 Task: Find connections with filter location Bīkaner with filter topic #Affiliationwith filter profile language German with filter current company Sony Pictures Networks India with filter school DMI College of Engineering with filter industry Nonresidential Building Construction with filter service category Auto Insurance with filter keywords title Office Volunteer
Action: Mouse moved to (582, 76)
Screenshot: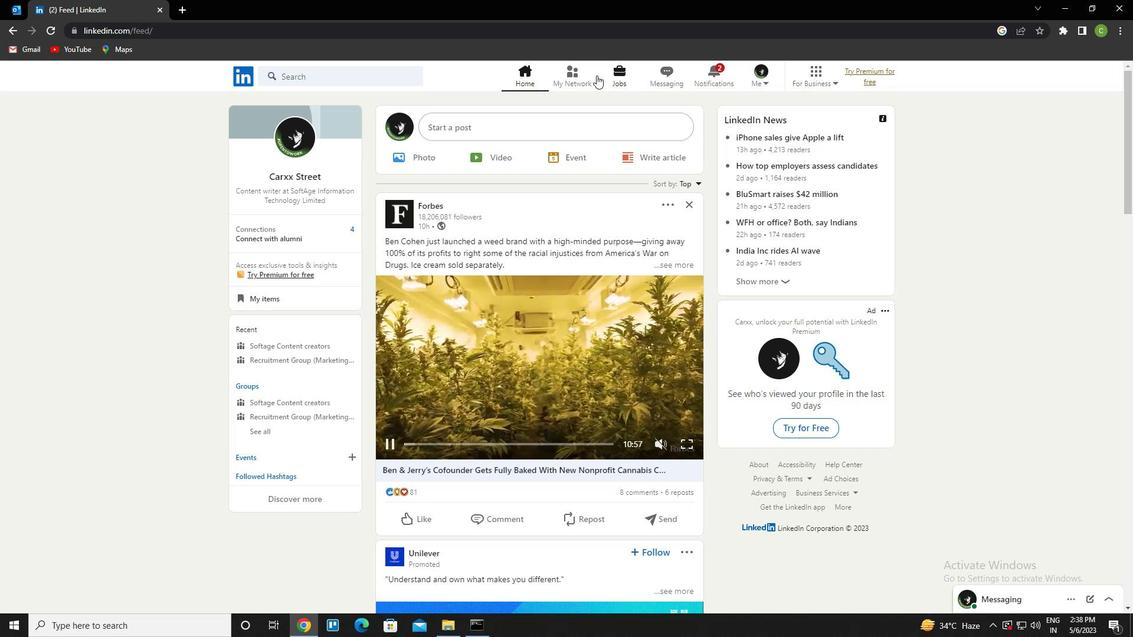 
Action: Mouse pressed left at (582, 76)
Screenshot: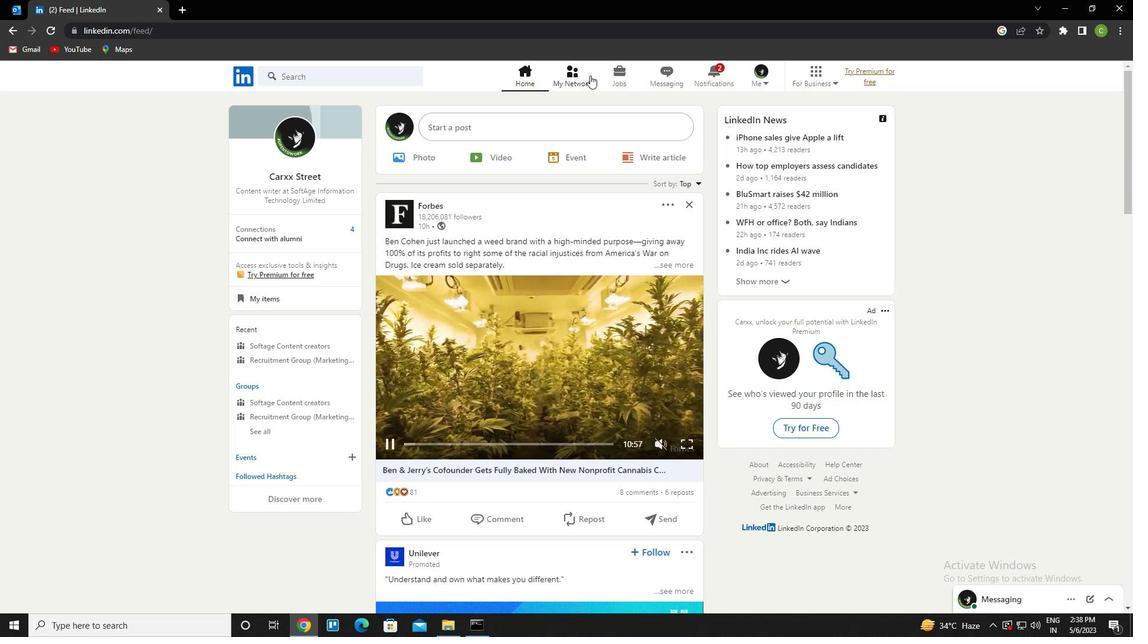 
Action: Mouse moved to (348, 137)
Screenshot: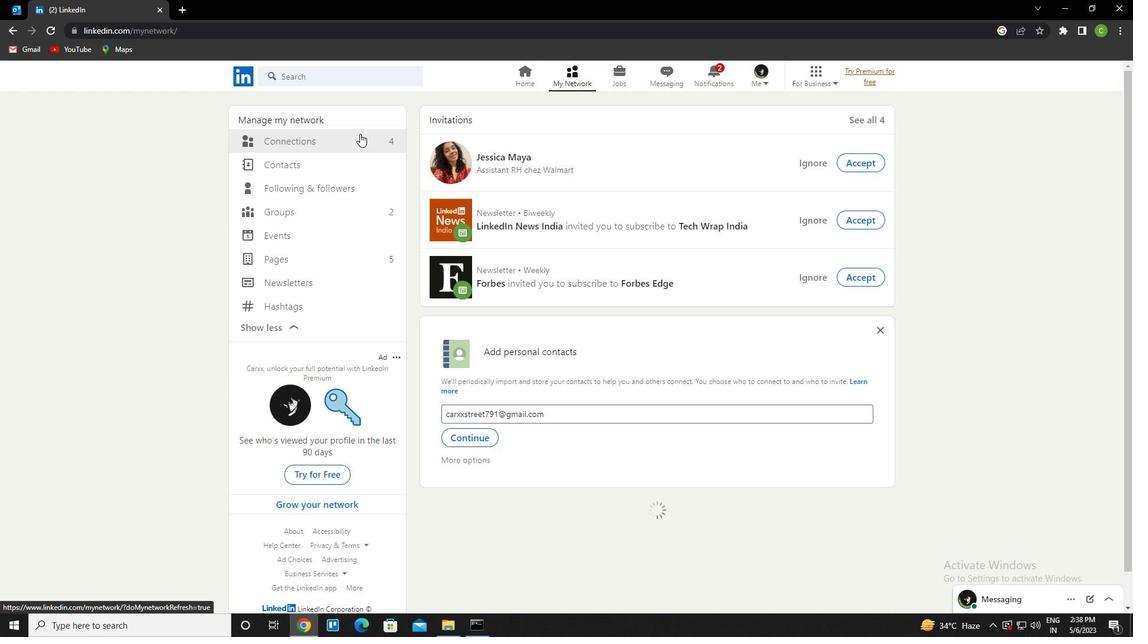 
Action: Mouse pressed left at (348, 137)
Screenshot: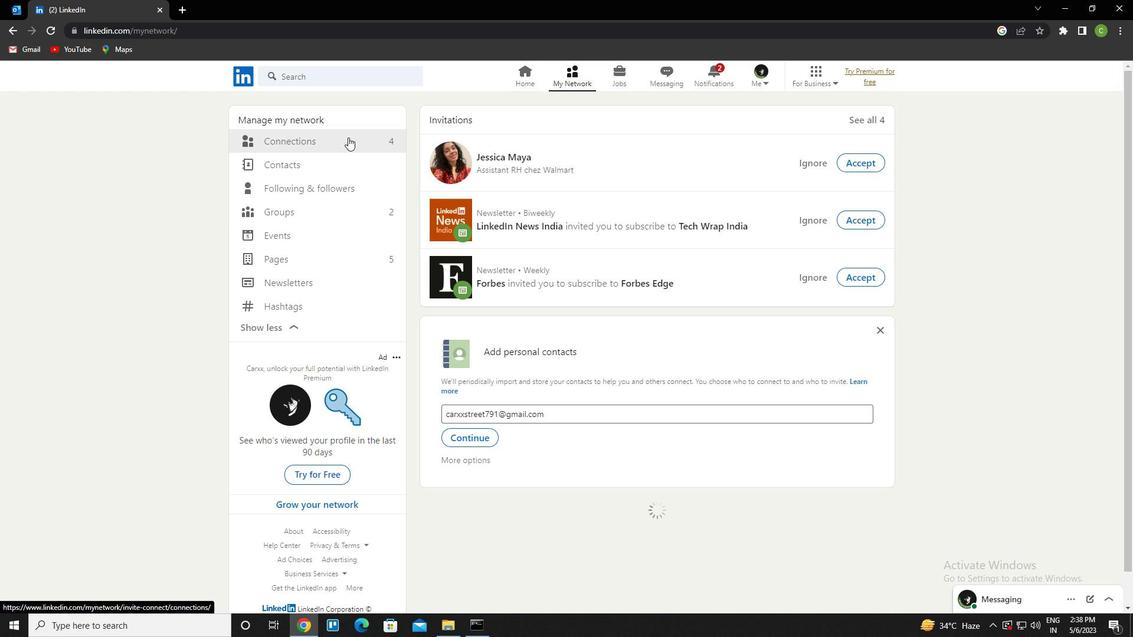 
Action: Mouse moved to (648, 139)
Screenshot: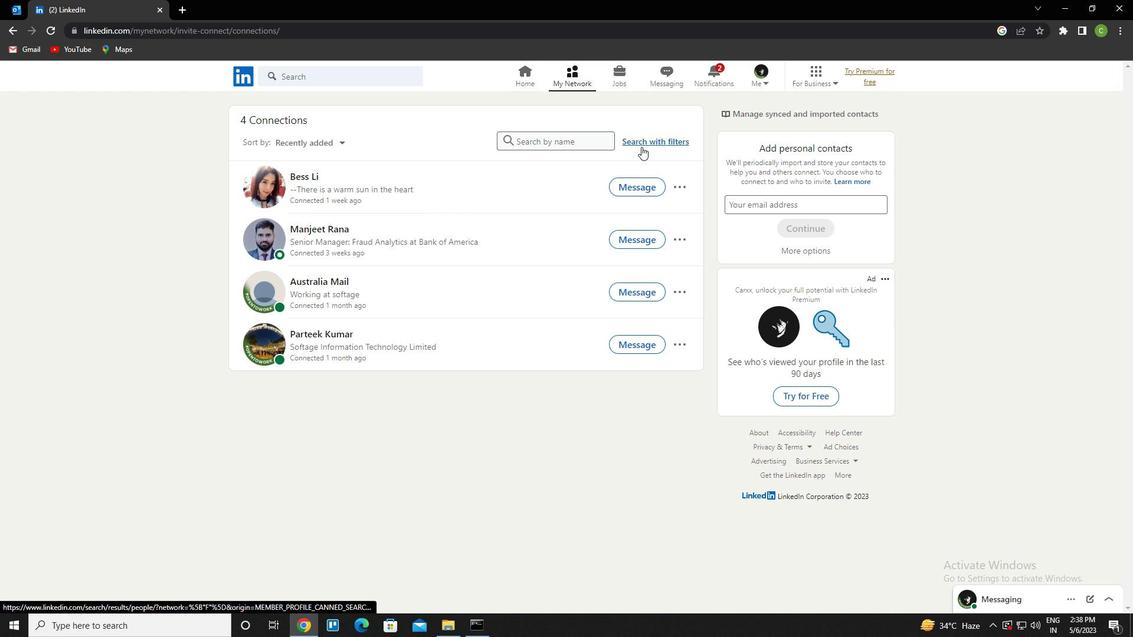 
Action: Mouse pressed left at (648, 139)
Screenshot: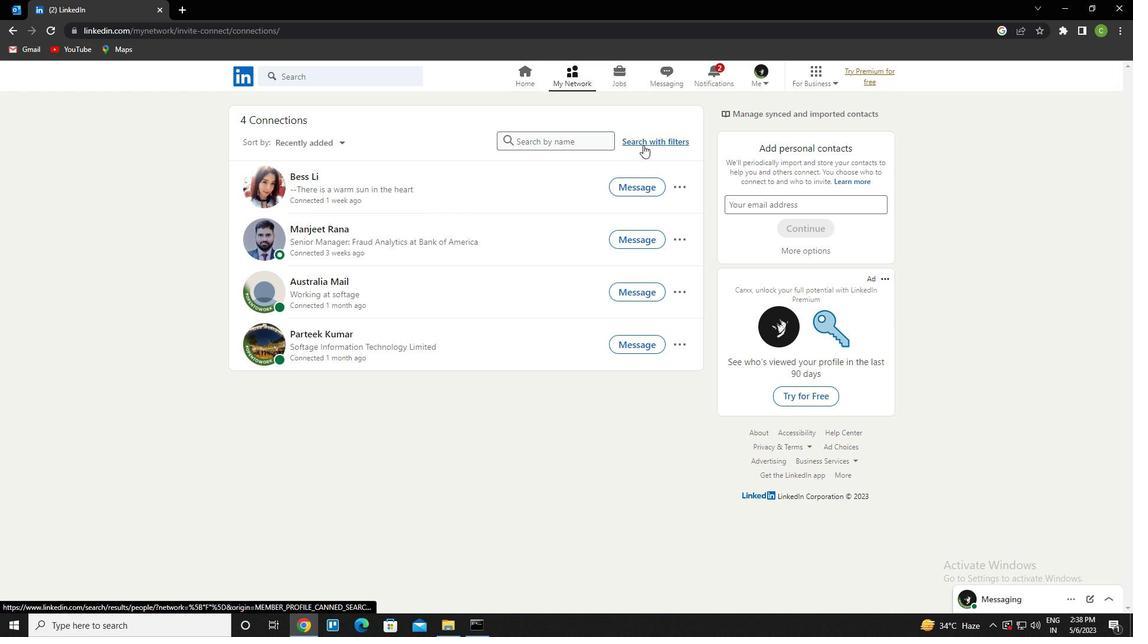 
Action: Mouse moved to (599, 113)
Screenshot: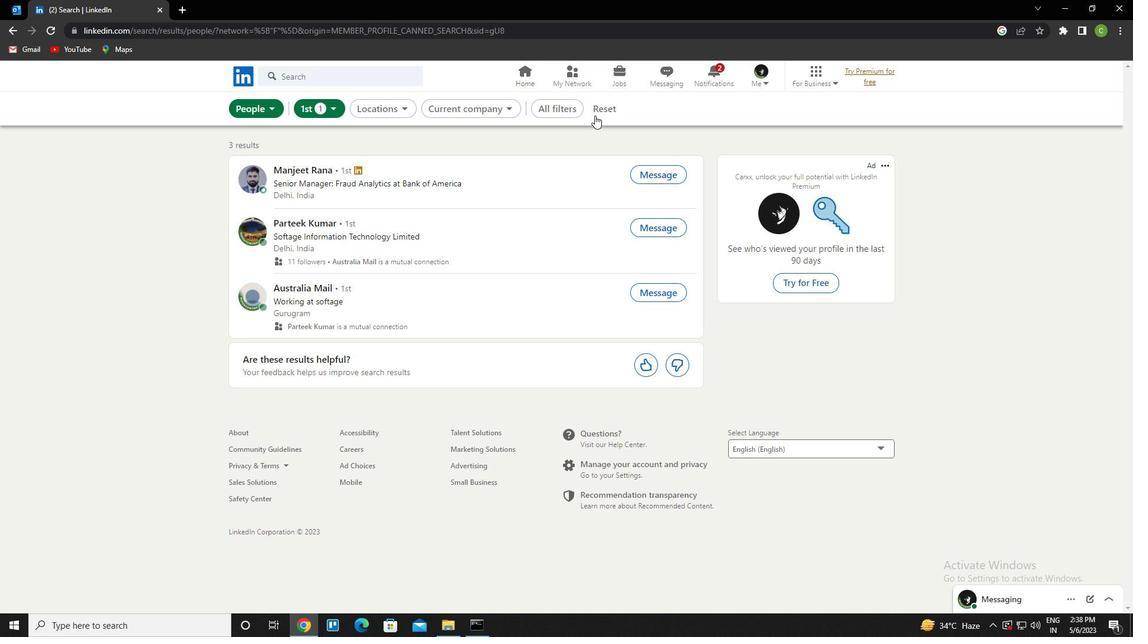 
Action: Mouse pressed left at (599, 113)
Screenshot: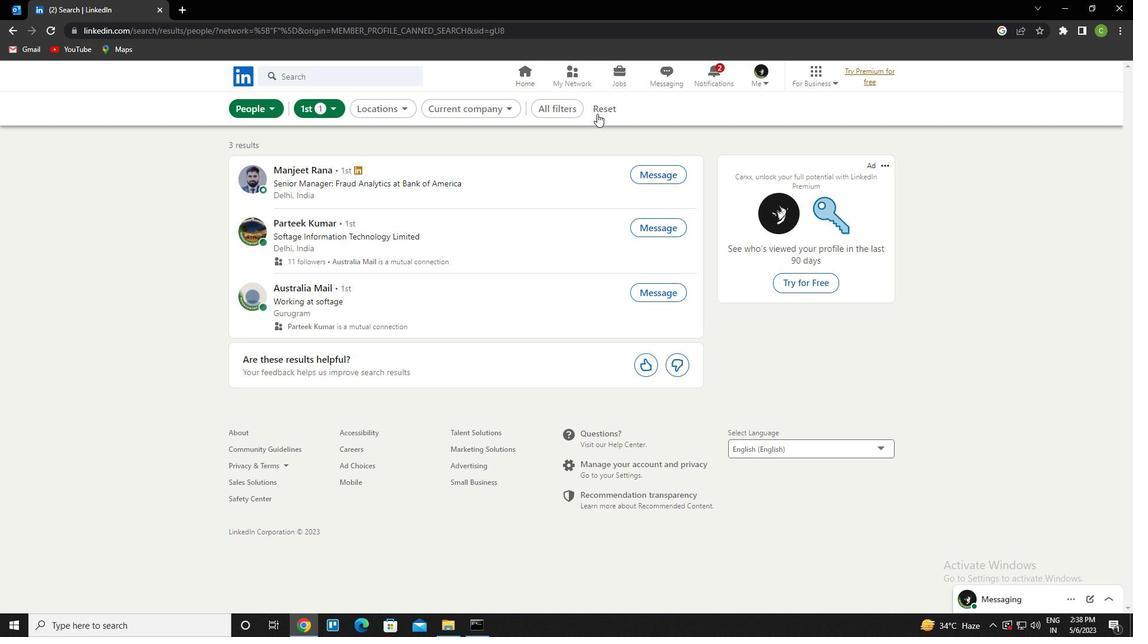 
Action: Mouse moved to (589, 109)
Screenshot: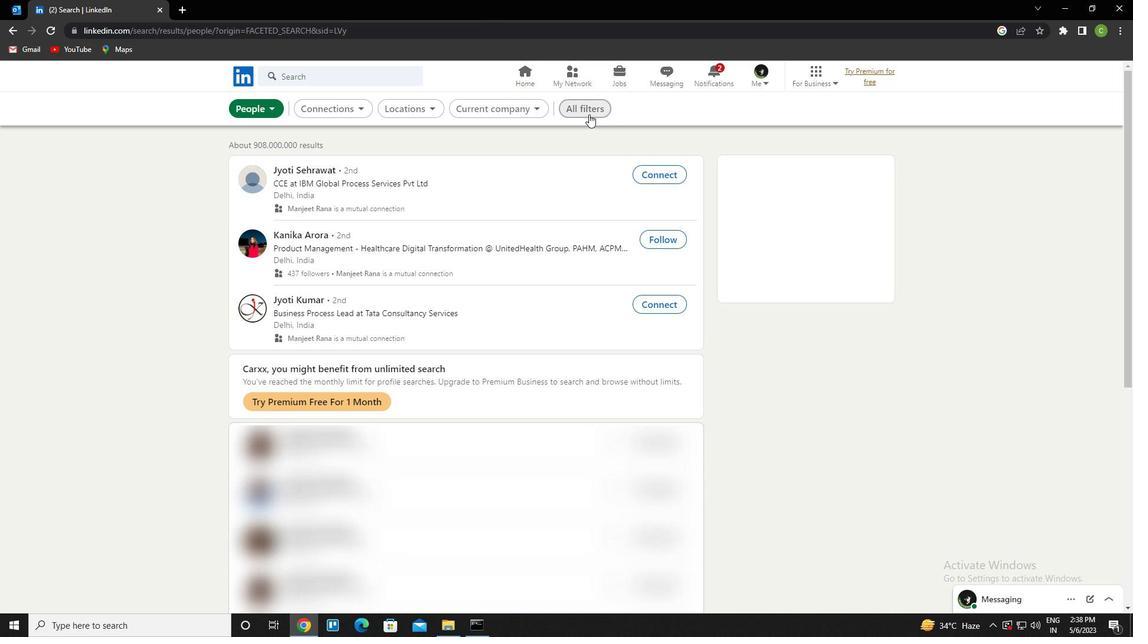 
Action: Mouse pressed left at (589, 109)
Screenshot: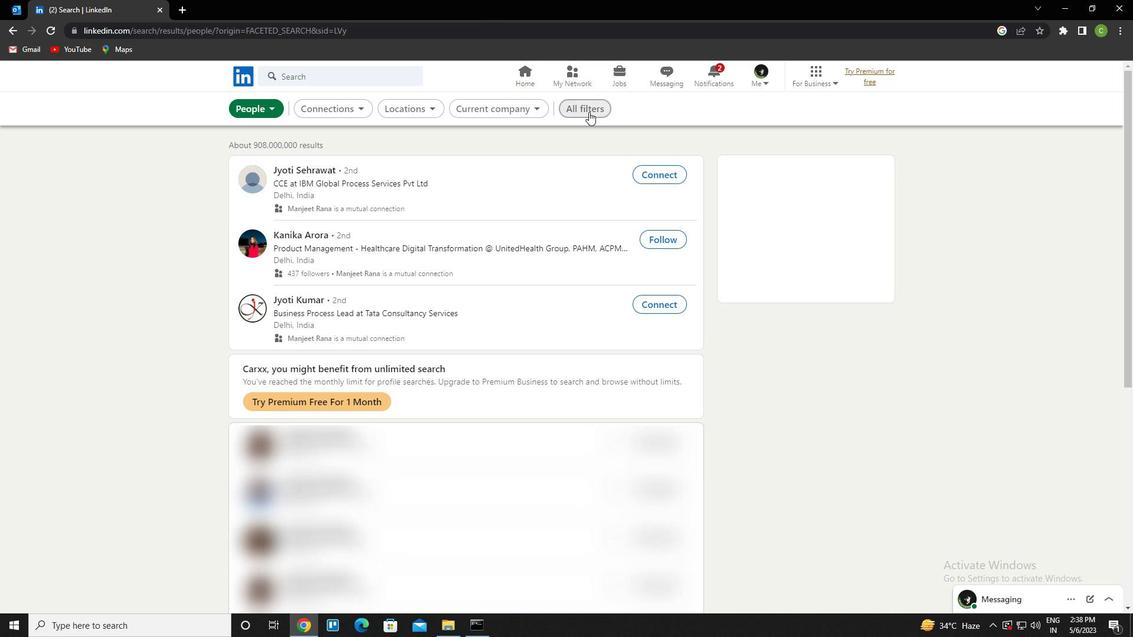 
Action: Mouse moved to (929, 336)
Screenshot: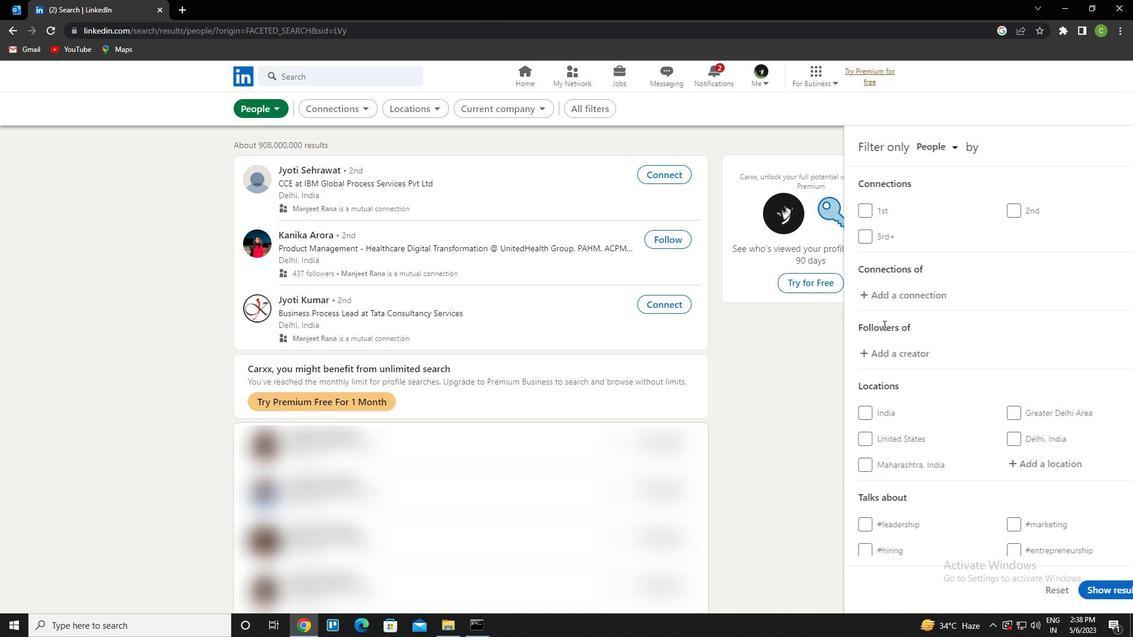 
Action: Mouse scrolled (929, 335) with delta (0, 0)
Screenshot: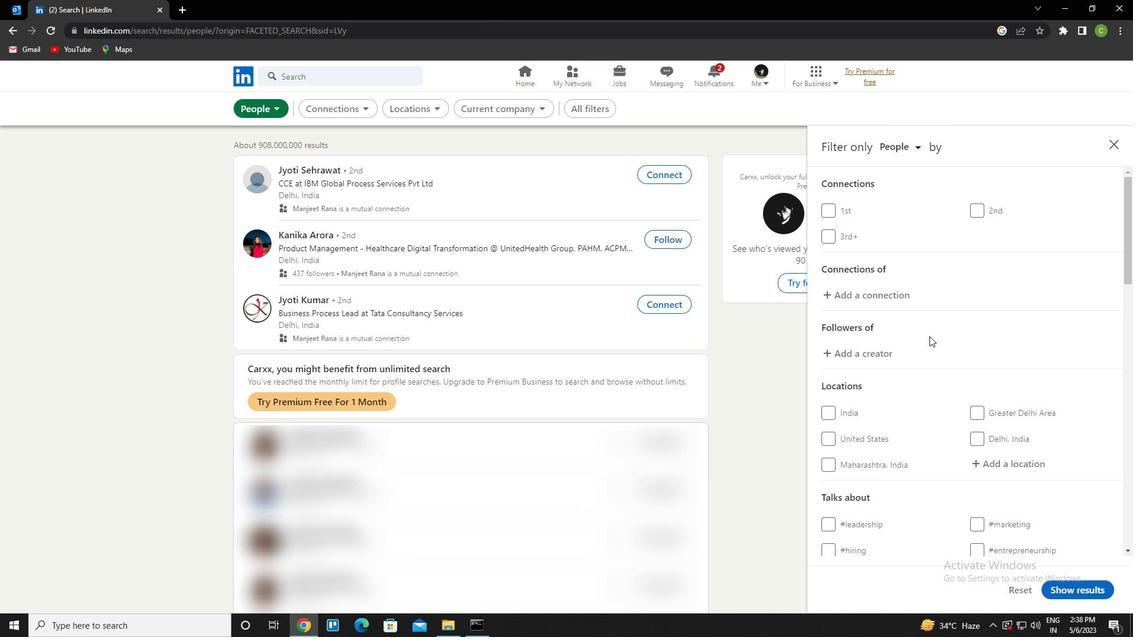 
Action: Mouse moved to (931, 337)
Screenshot: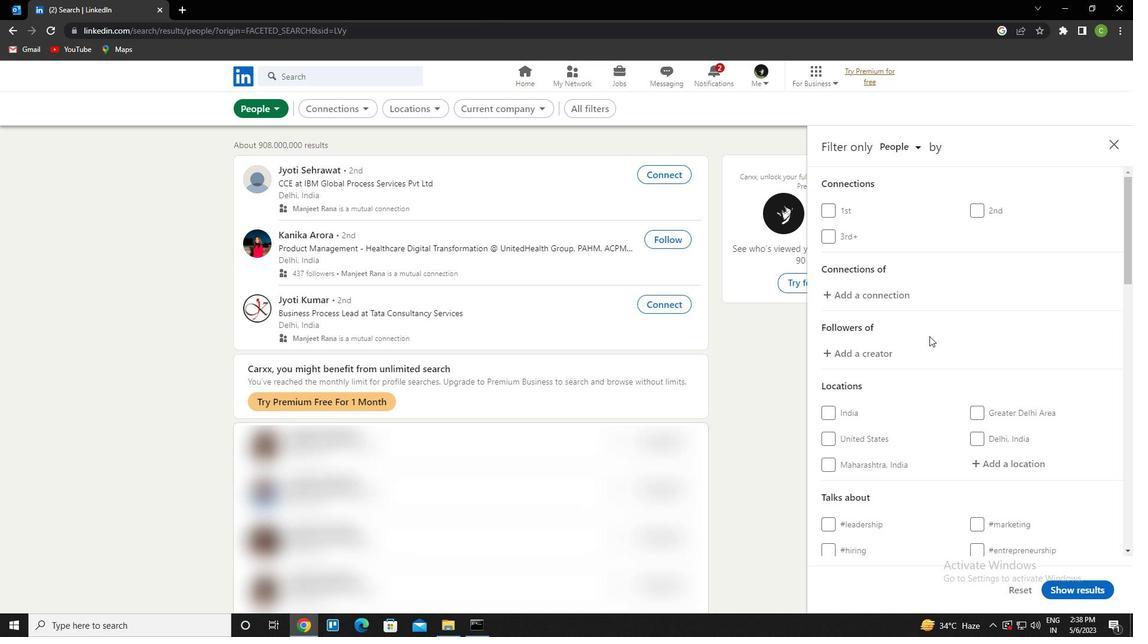 
Action: Mouse scrolled (931, 336) with delta (0, 0)
Screenshot: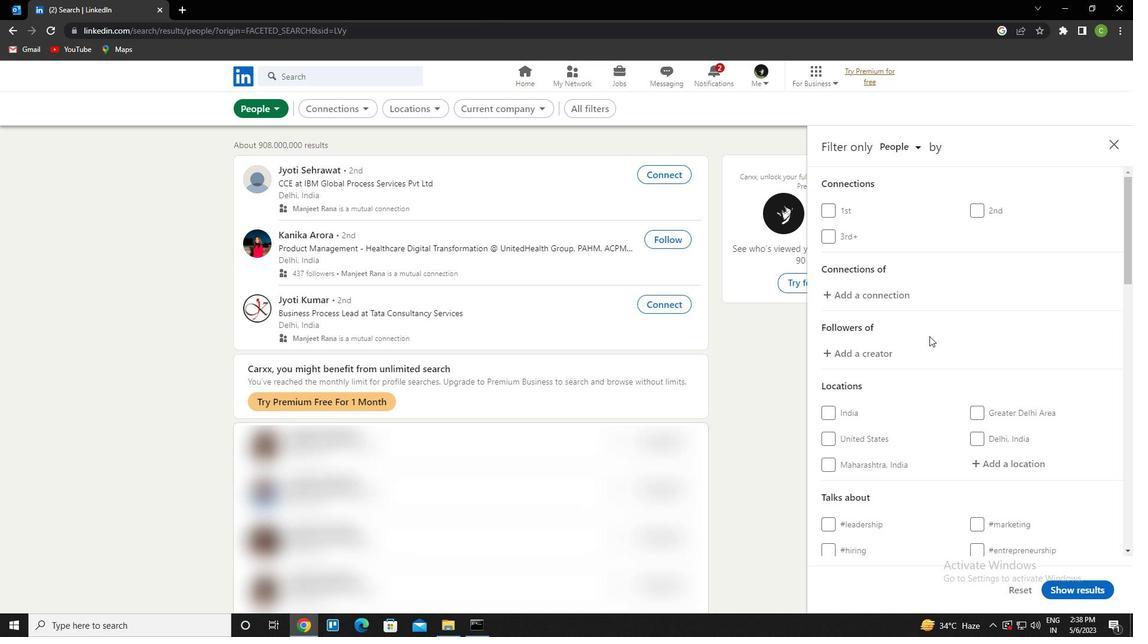 
Action: Mouse moved to (981, 340)
Screenshot: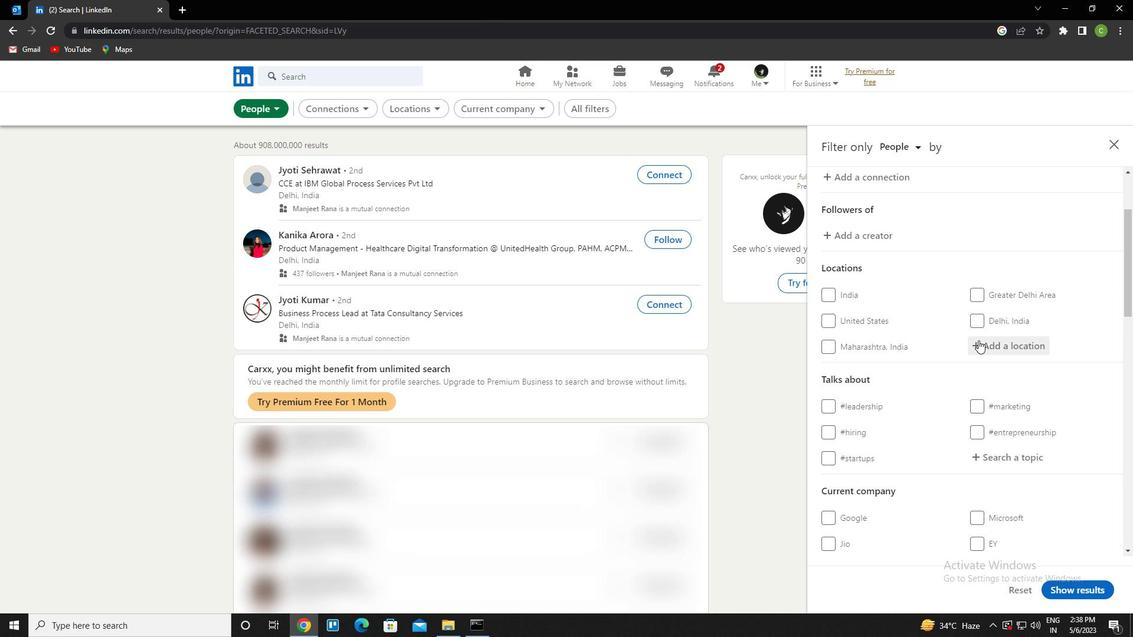 
Action: Mouse pressed left at (981, 340)
Screenshot: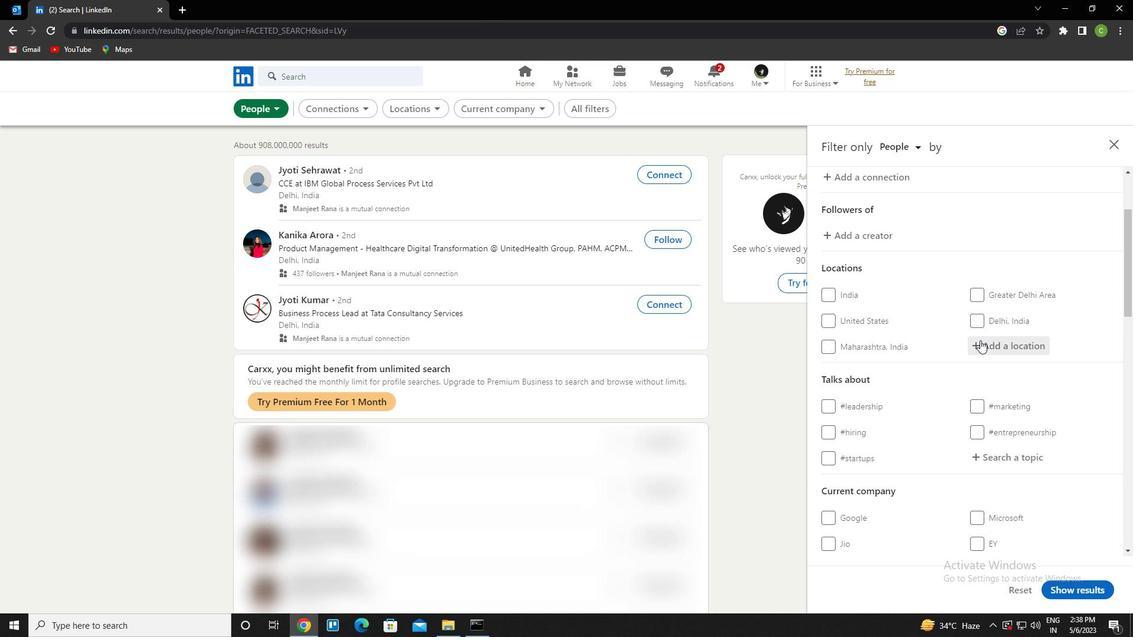 
Action: Key pressed <Key.caps_lock>b<Key.caps_lock>ikaner<Key.down><Key.enter>
Screenshot: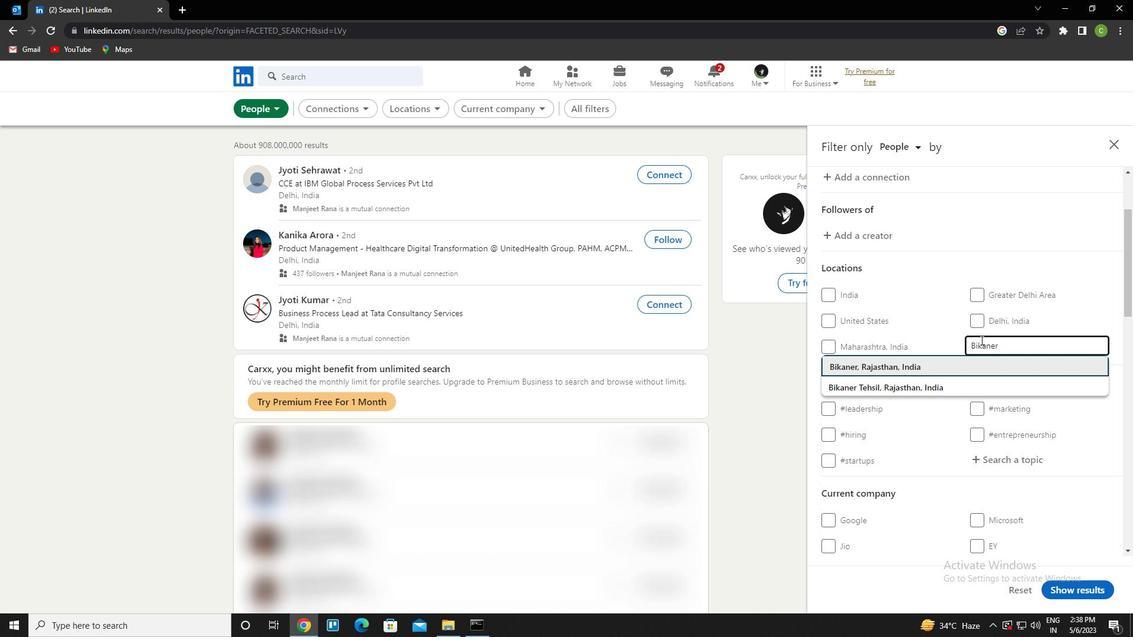 
Action: Mouse moved to (984, 338)
Screenshot: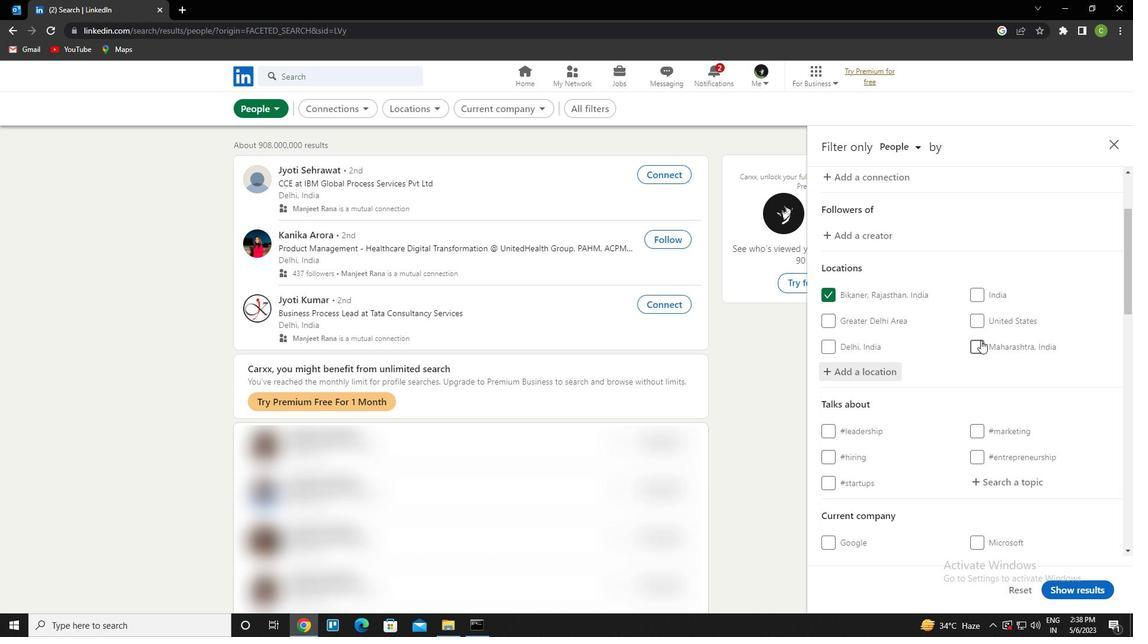 
Action: Mouse scrolled (984, 337) with delta (0, 0)
Screenshot: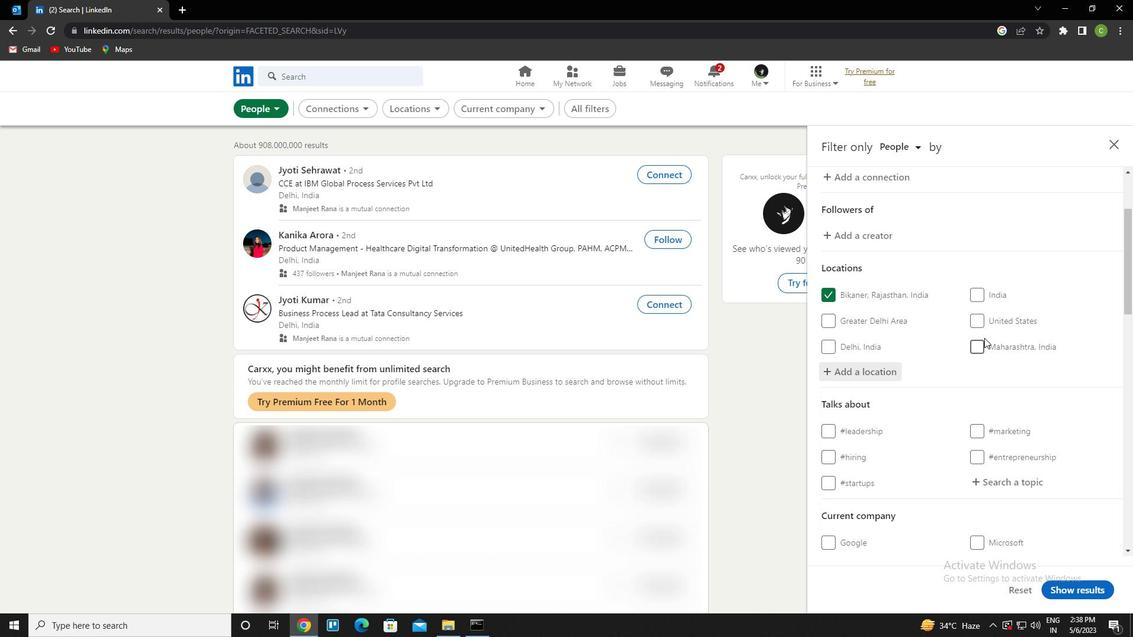 
Action: Mouse moved to (1001, 422)
Screenshot: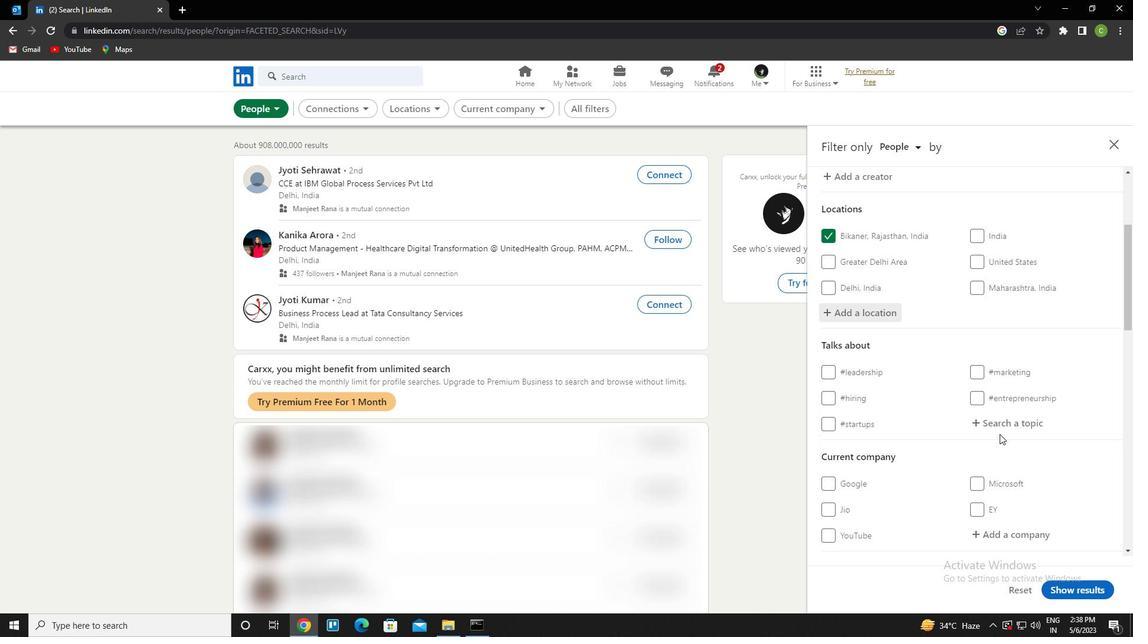 
Action: Mouse pressed left at (1001, 422)
Screenshot: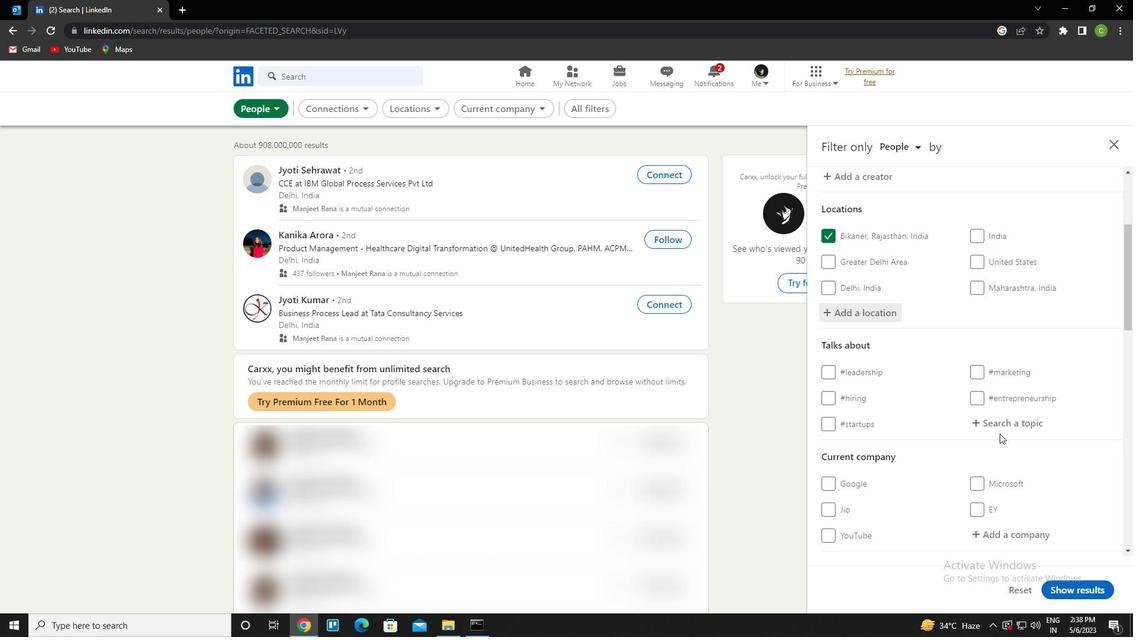 
Action: Key pressed <Key.caps_lock>a<Key.caps_lock>ffiliation<Key.down><Key.enter>
Screenshot: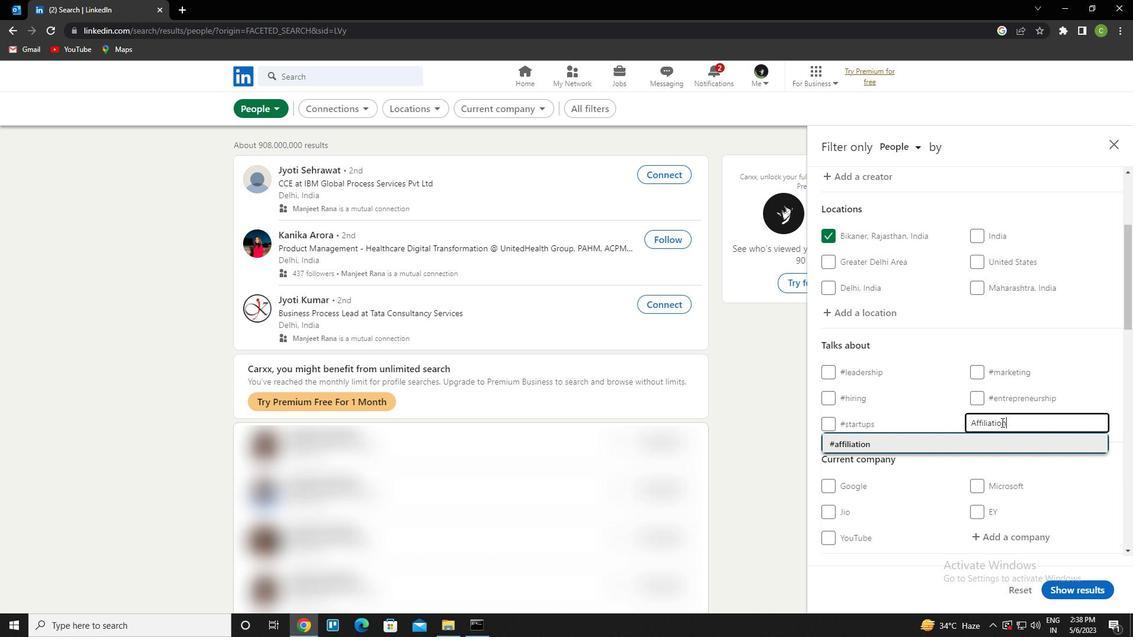 
Action: Mouse scrolled (1001, 422) with delta (0, 0)
Screenshot: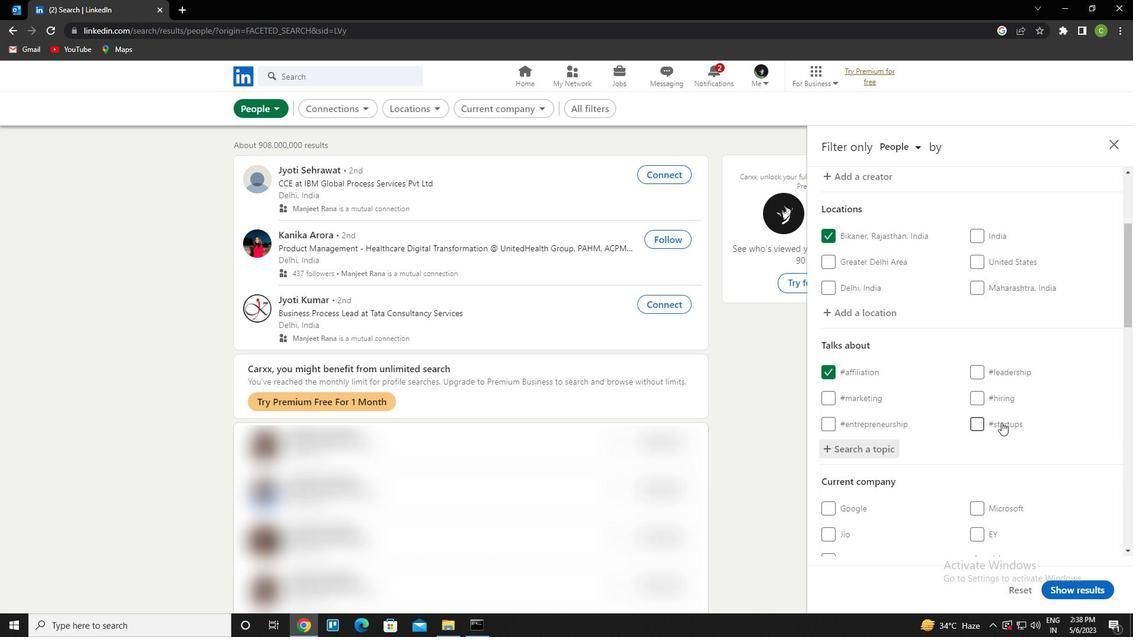 
Action: Mouse scrolled (1001, 422) with delta (0, 0)
Screenshot: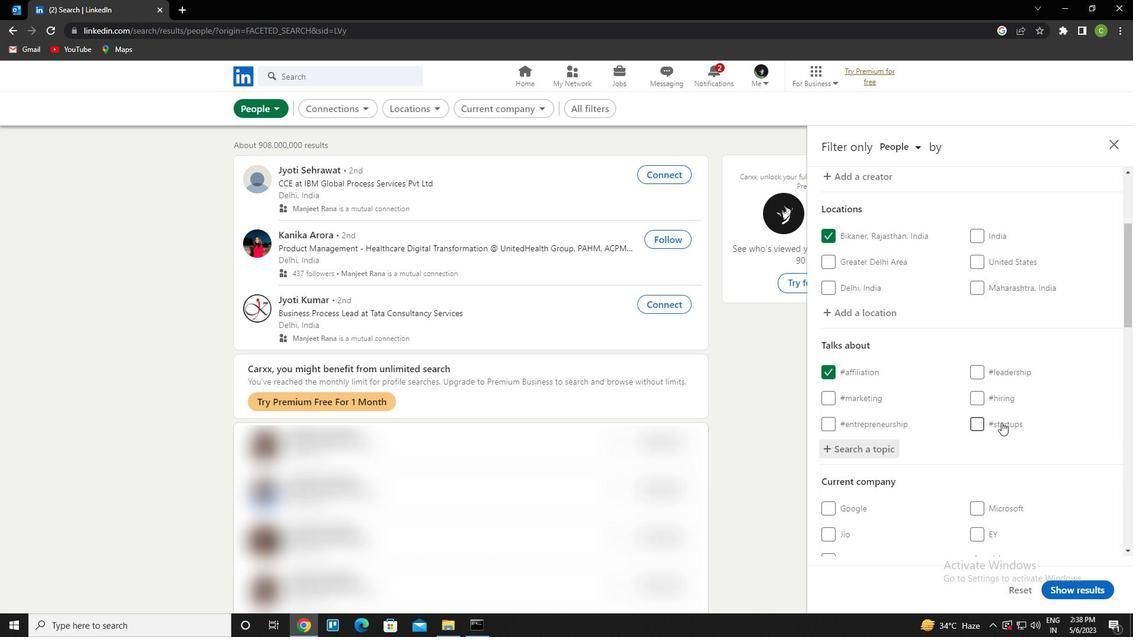 
Action: Mouse scrolled (1001, 422) with delta (0, 0)
Screenshot: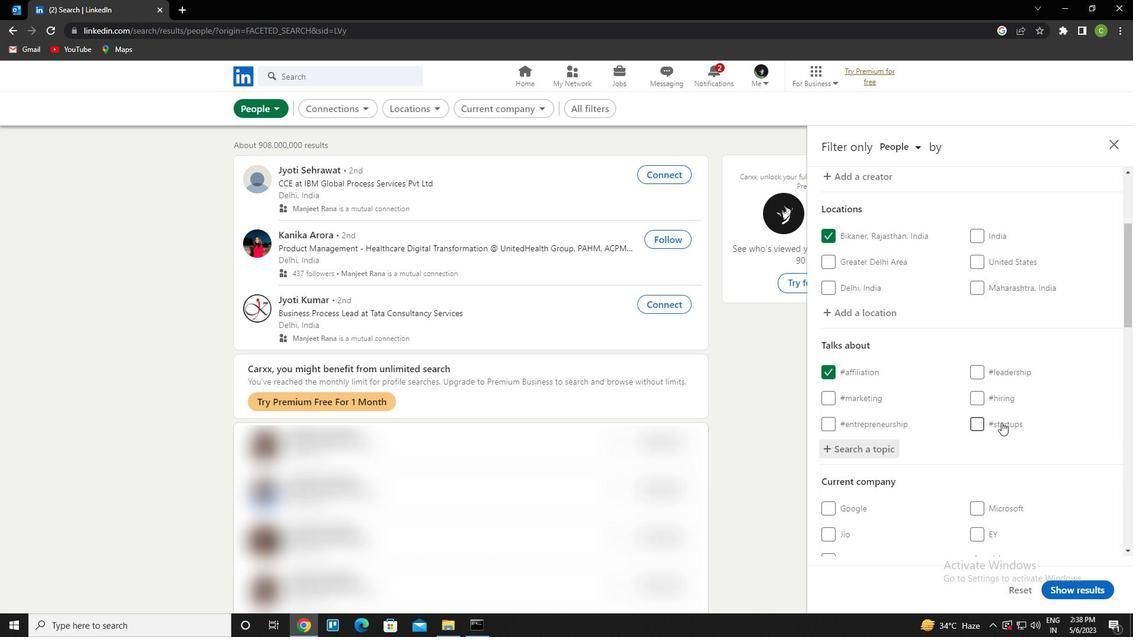 
Action: Mouse scrolled (1001, 422) with delta (0, 0)
Screenshot: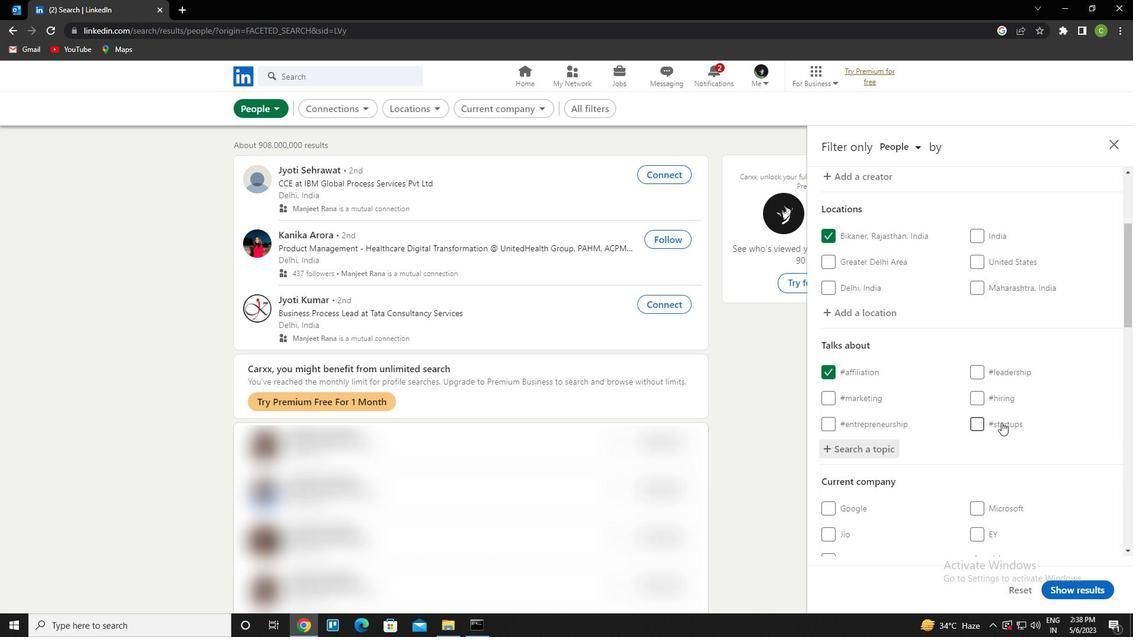 
Action: Mouse moved to (1001, 419)
Screenshot: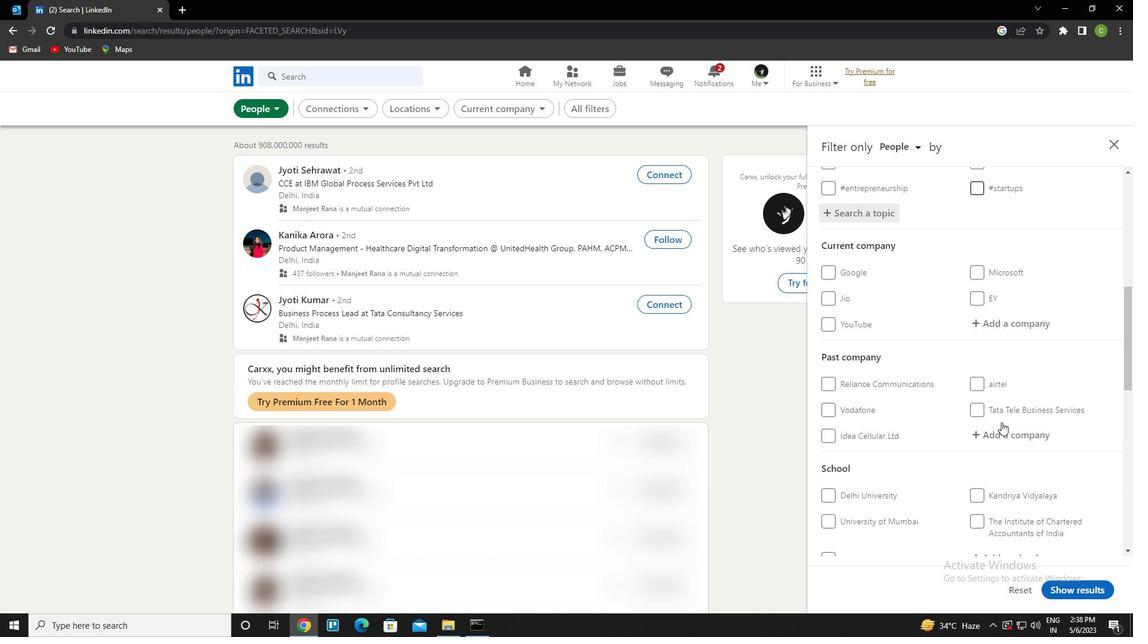 
Action: Mouse scrolled (1001, 418) with delta (0, 0)
Screenshot: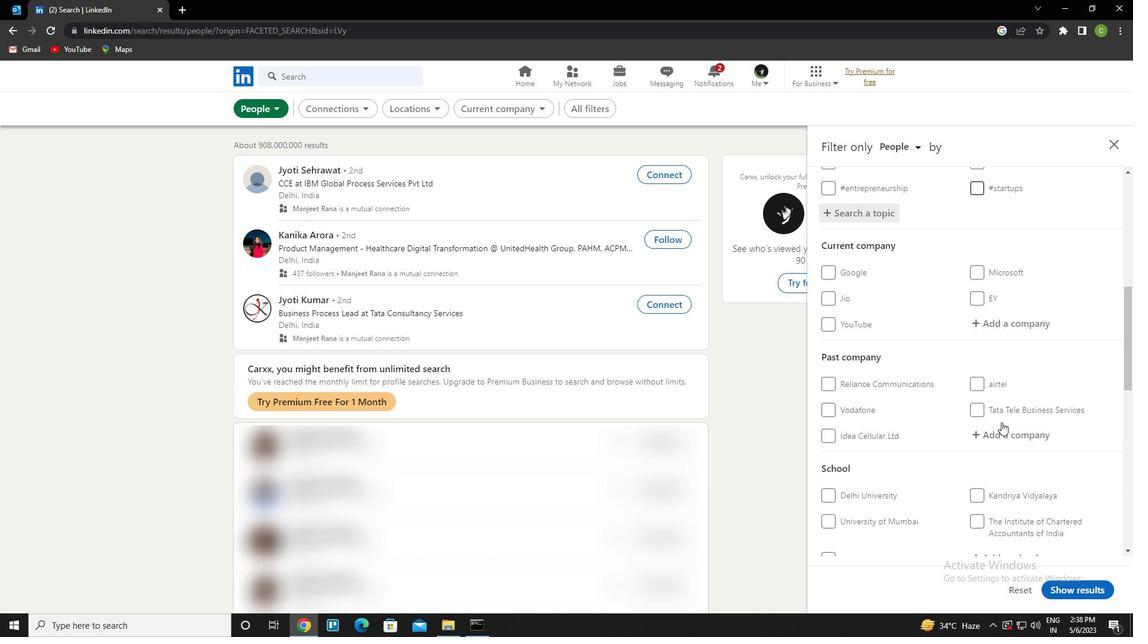 
Action: Mouse moved to (986, 412)
Screenshot: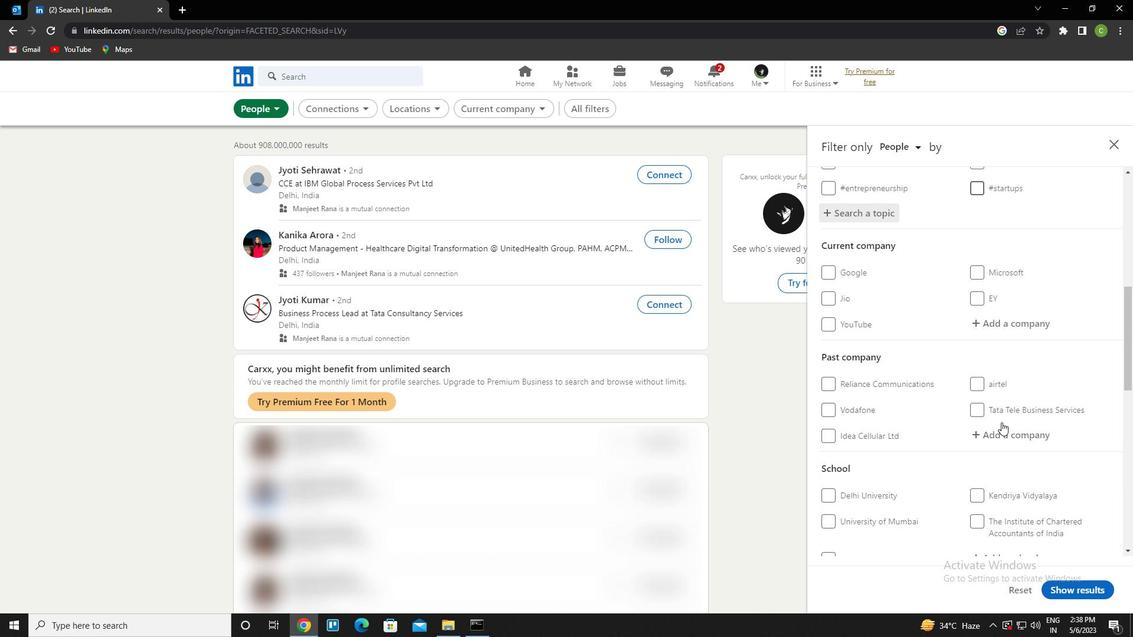 
Action: Mouse scrolled (986, 411) with delta (0, 0)
Screenshot: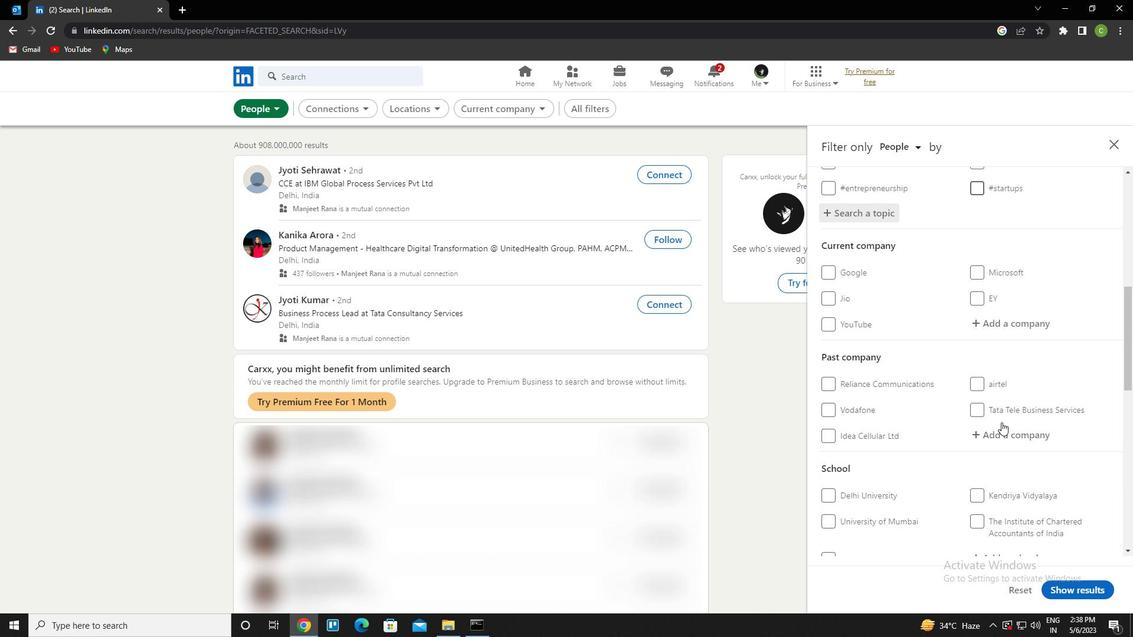 
Action: Mouse moved to (981, 409)
Screenshot: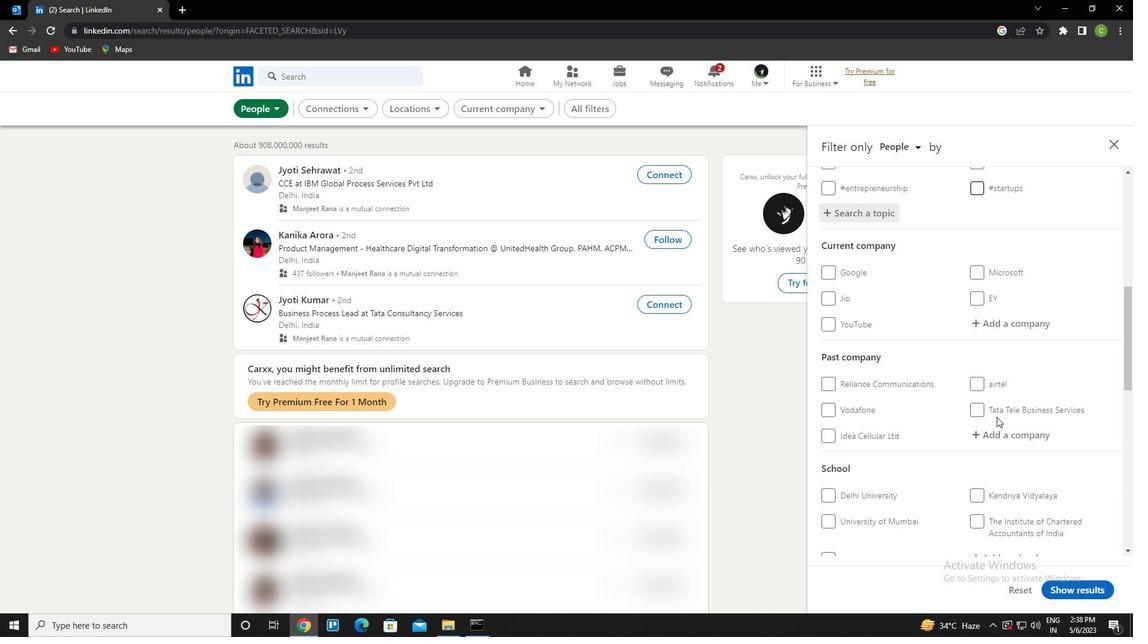 
Action: Mouse scrolled (981, 409) with delta (0, 0)
Screenshot: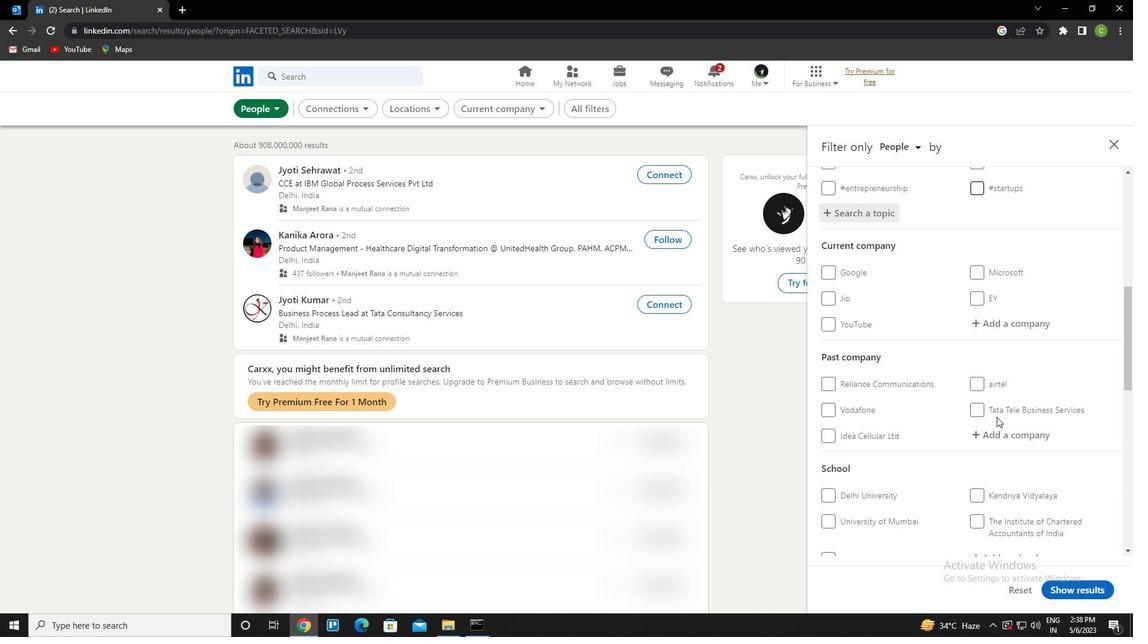 
Action: Mouse moved to (980, 408)
Screenshot: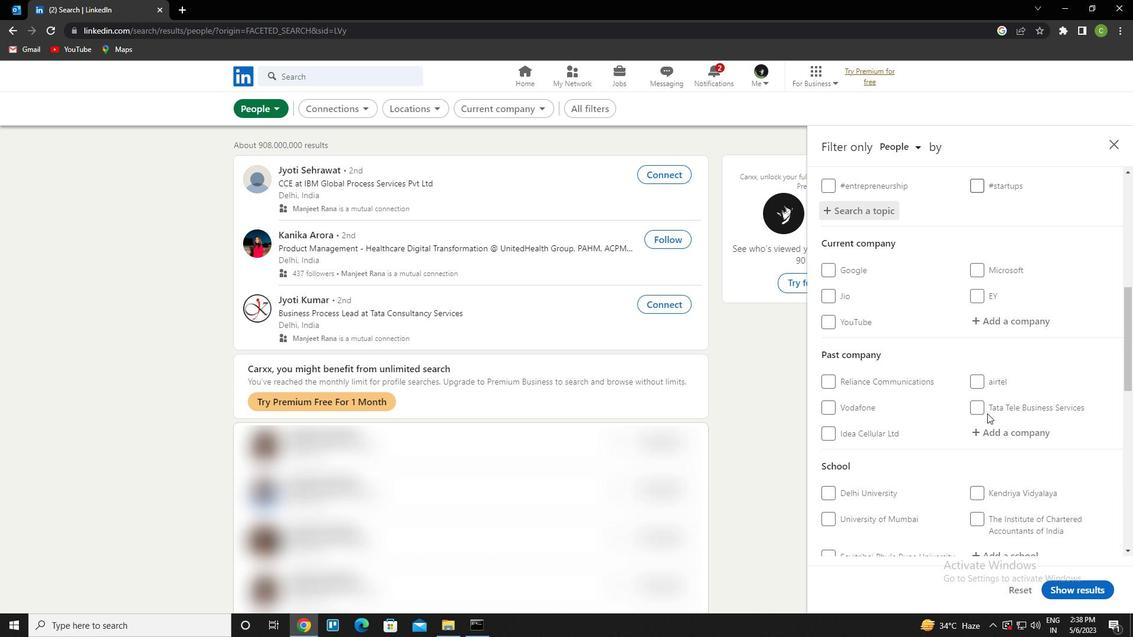 
Action: Mouse scrolled (980, 407) with delta (0, 0)
Screenshot: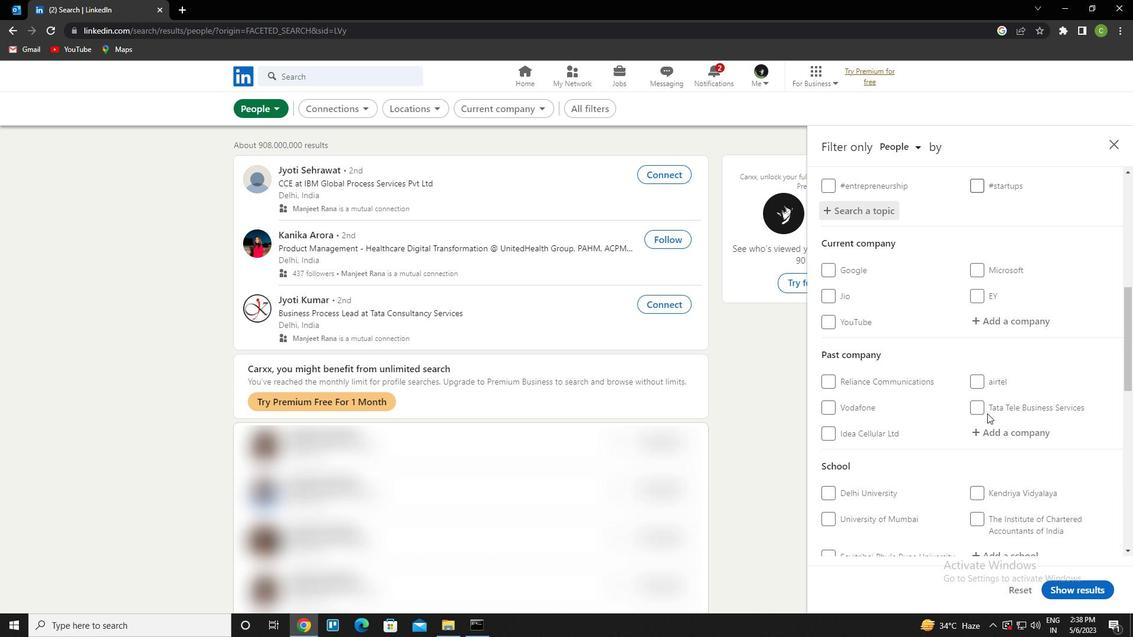
Action: Mouse moved to (899, 494)
Screenshot: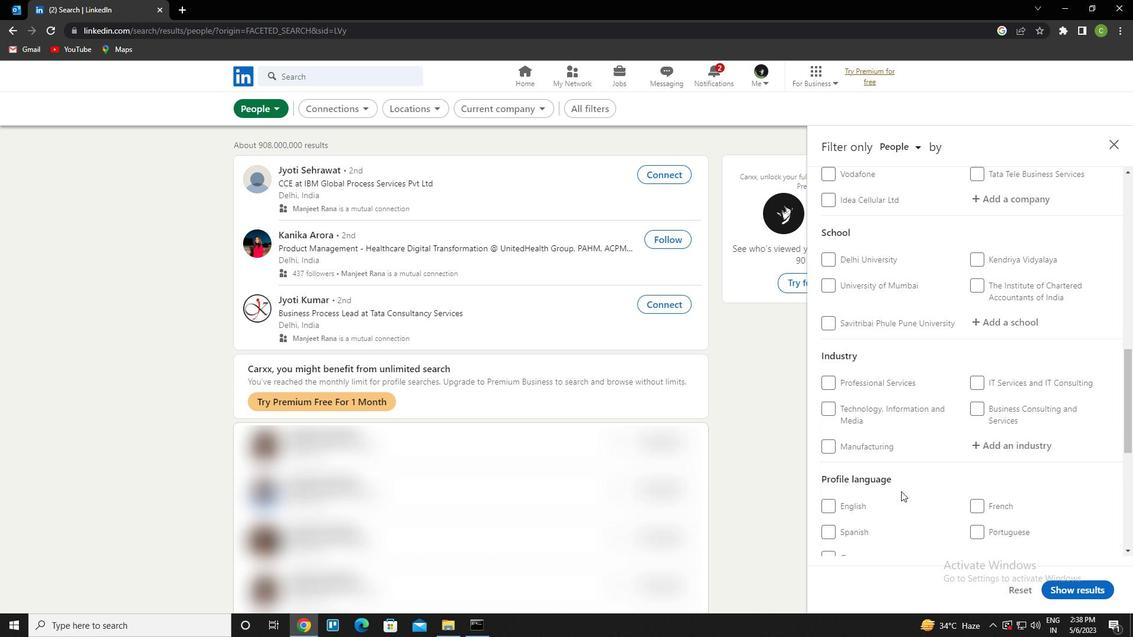 
Action: Mouse scrolled (899, 494) with delta (0, 0)
Screenshot: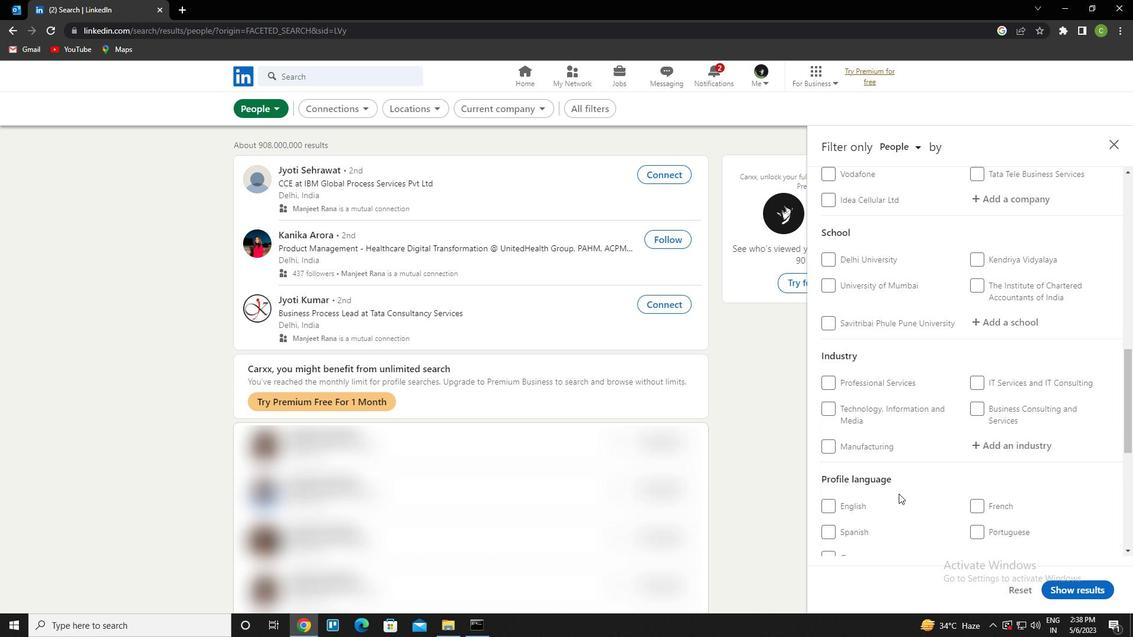 
Action: Mouse moved to (834, 498)
Screenshot: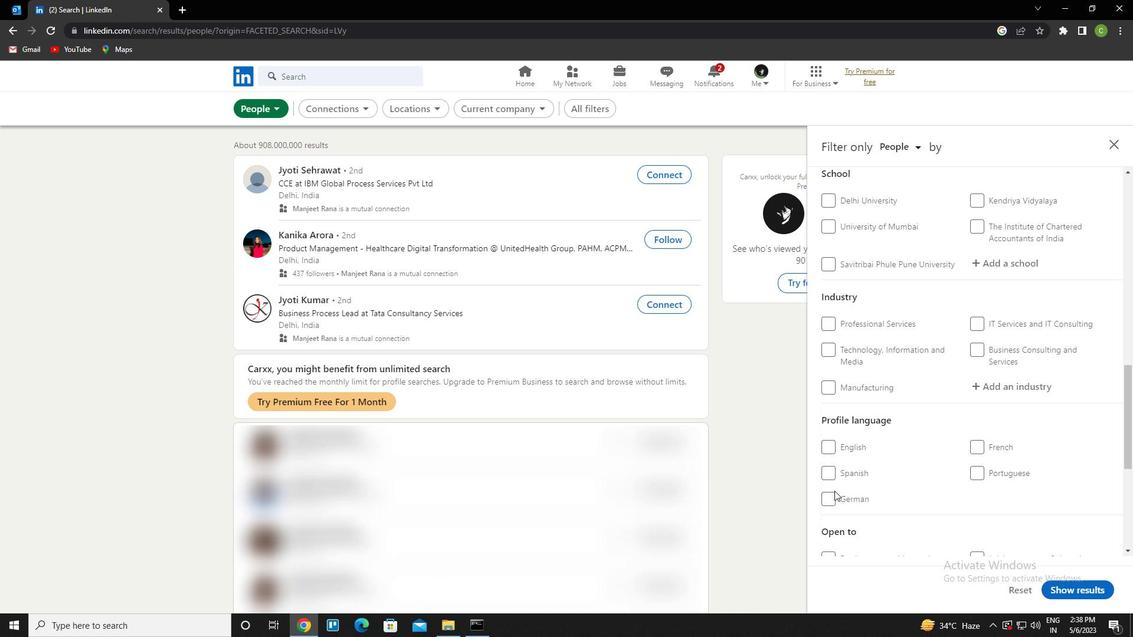 
Action: Mouse pressed left at (834, 498)
Screenshot: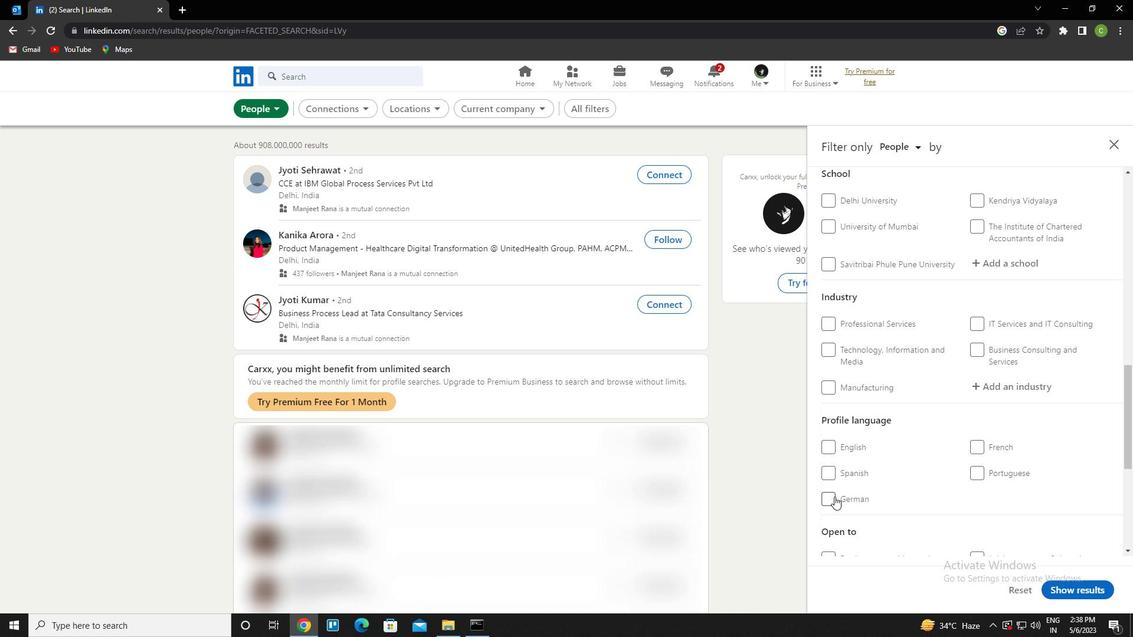 
Action: Mouse moved to (888, 422)
Screenshot: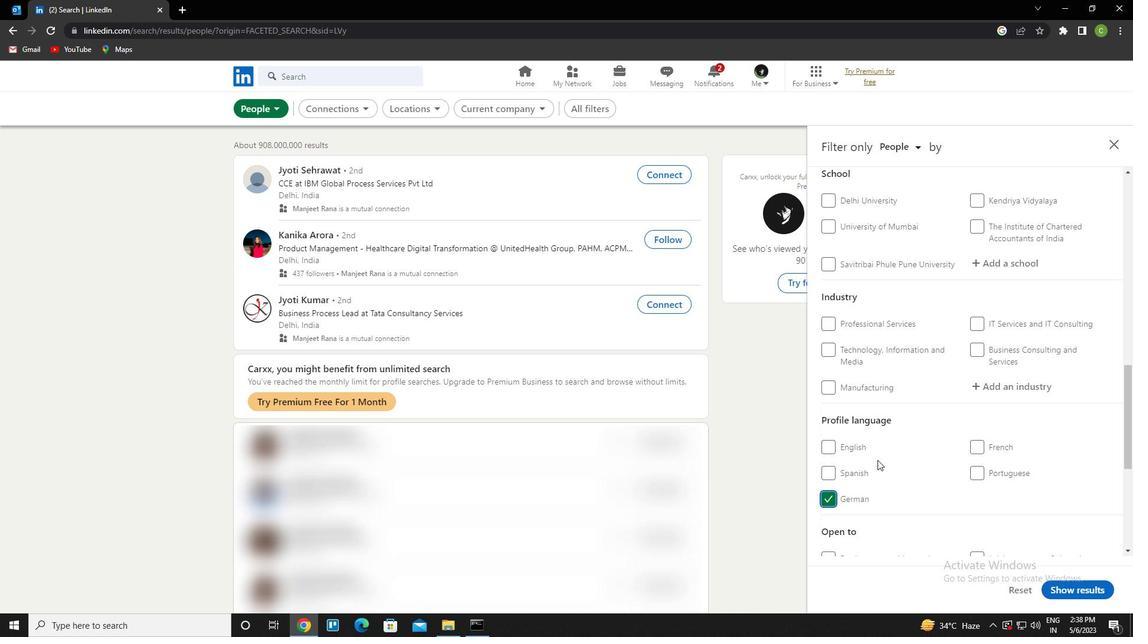 
Action: Mouse scrolled (888, 423) with delta (0, 0)
Screenshot: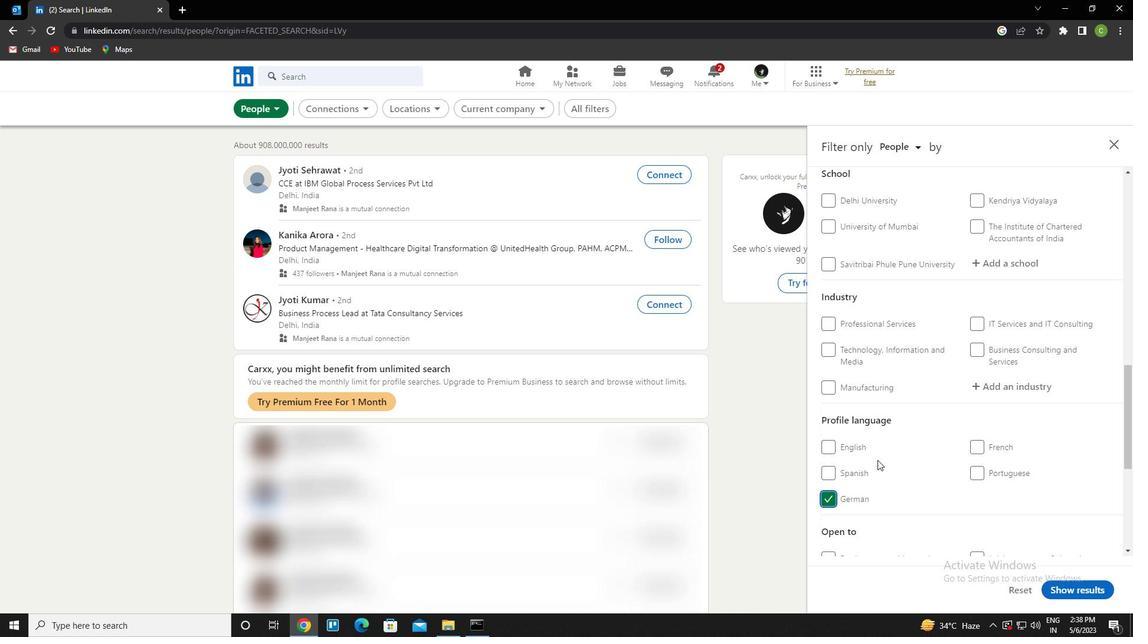 
Action: Mouse moved to (893, 418)
Screenshot: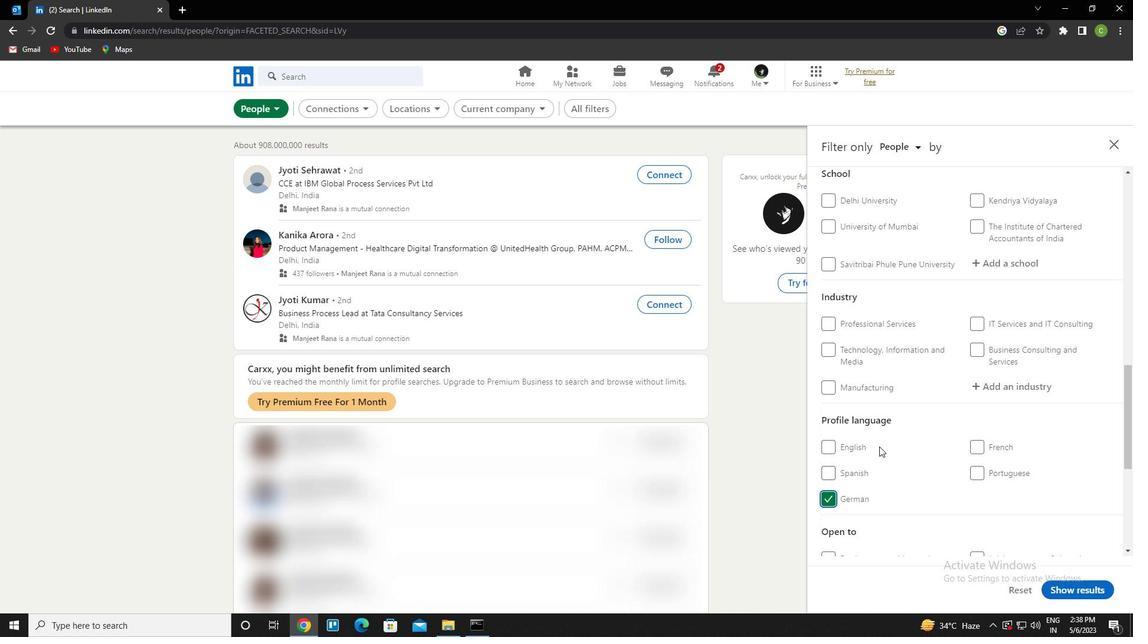 
Action: Mouse scrolled (893, 418) with delta (0, 0)
Screenshot: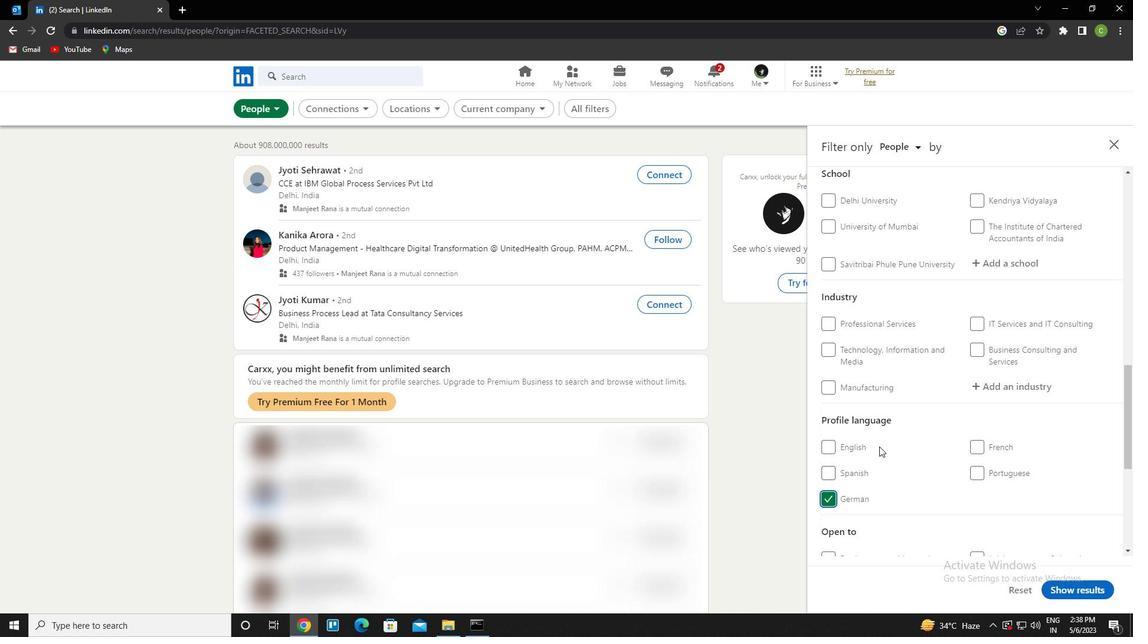
Action: Mouse moved to (895, 415)
Screenshot: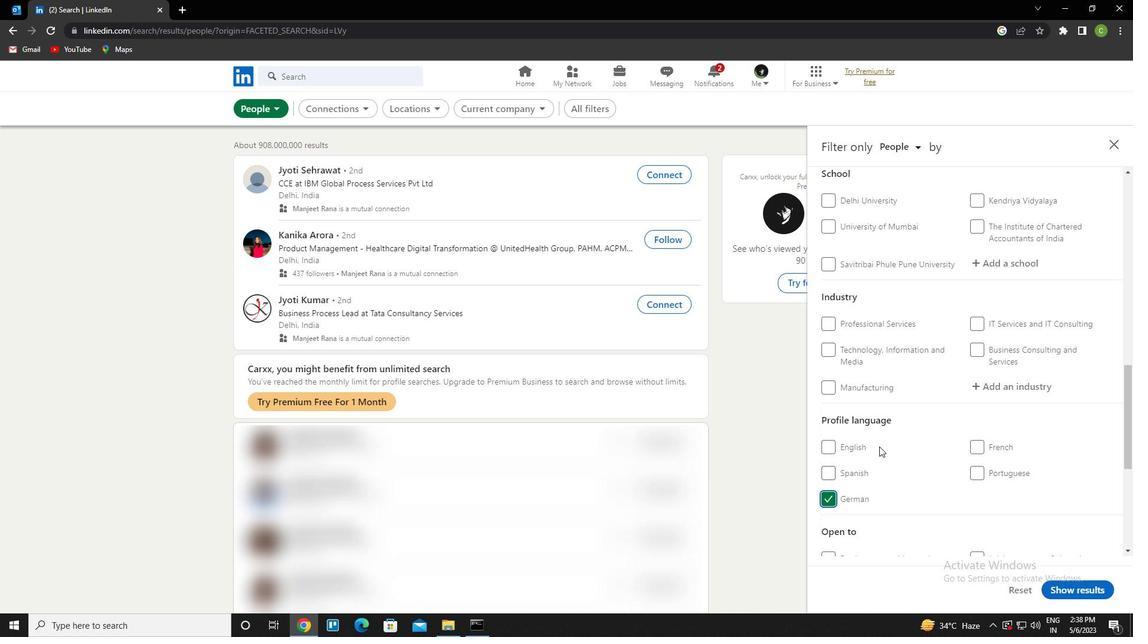 
Action: Mouse scrolled (895, 416) with delta (0, 0)
Screenshot: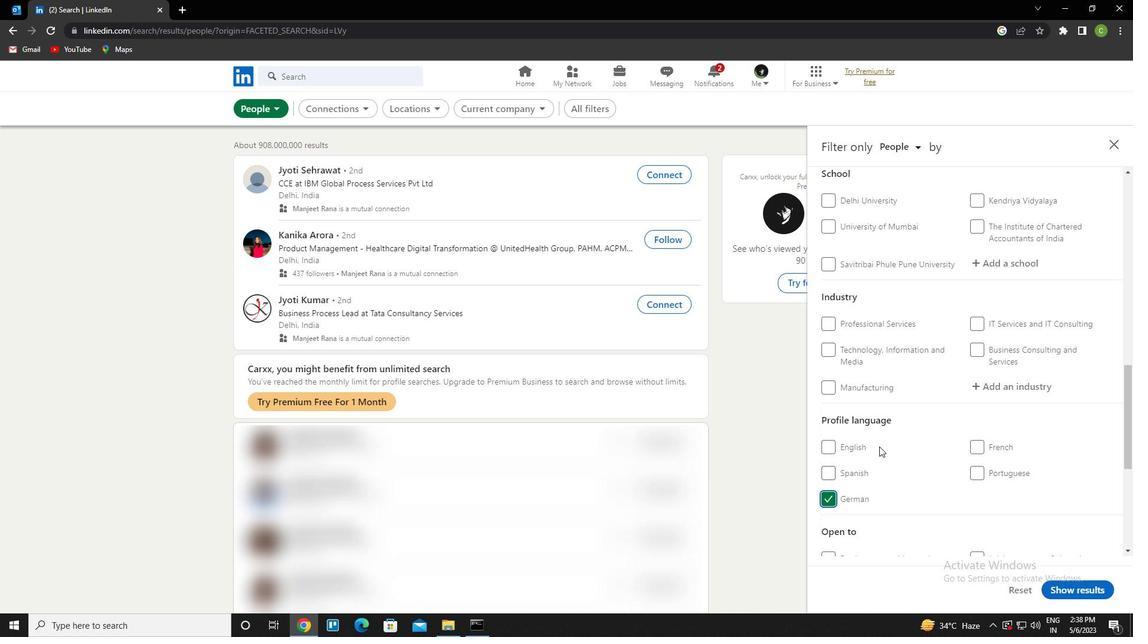 
Action: Mouse scrolled (895, 416) with delta (0, 0)
Screenshot: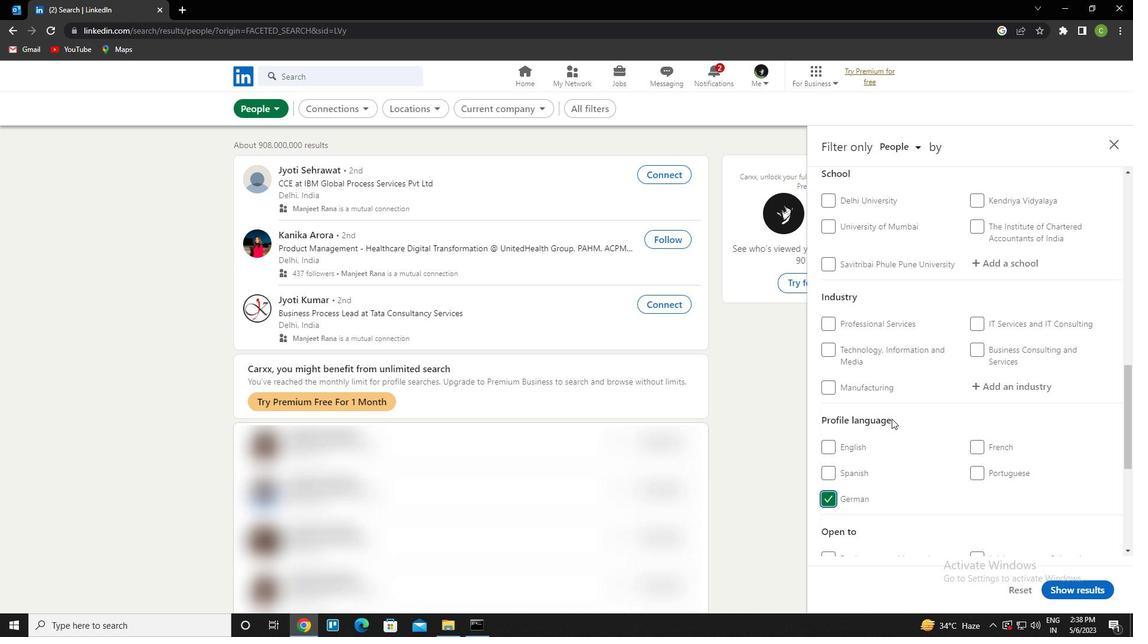 
Action: Mouse scrolled (895, 416) with delta (0, 0)
Screenshot: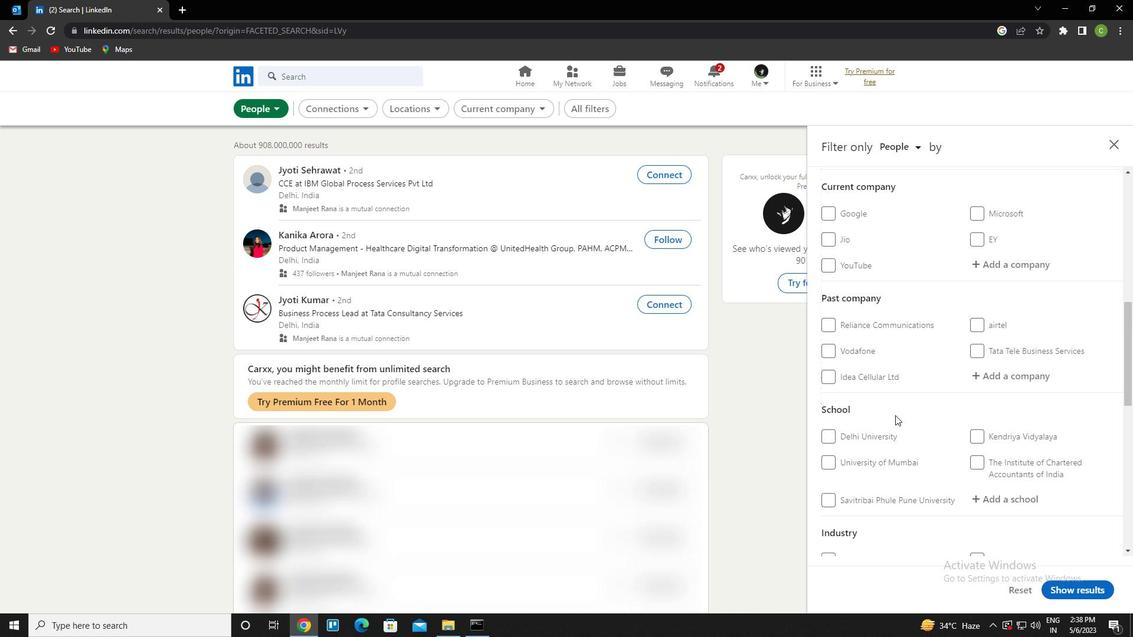 
Action: Mouse scrolled (895, 416) with delta (0, 0)
Screenshot: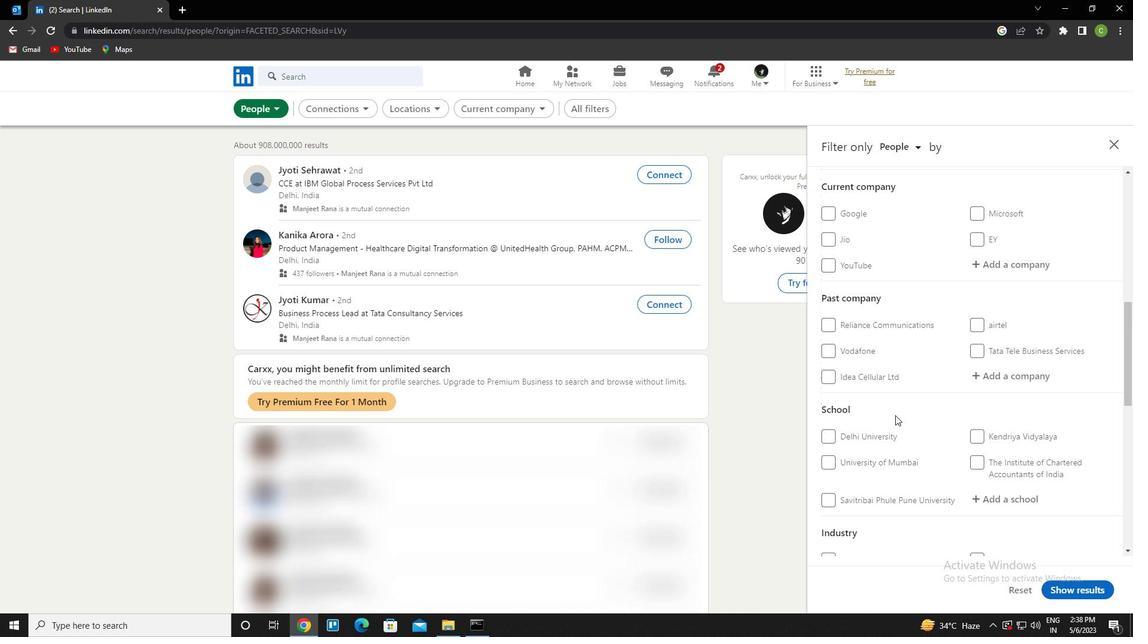 
Action: Mouse moved to (1020, 387)
Screenshot: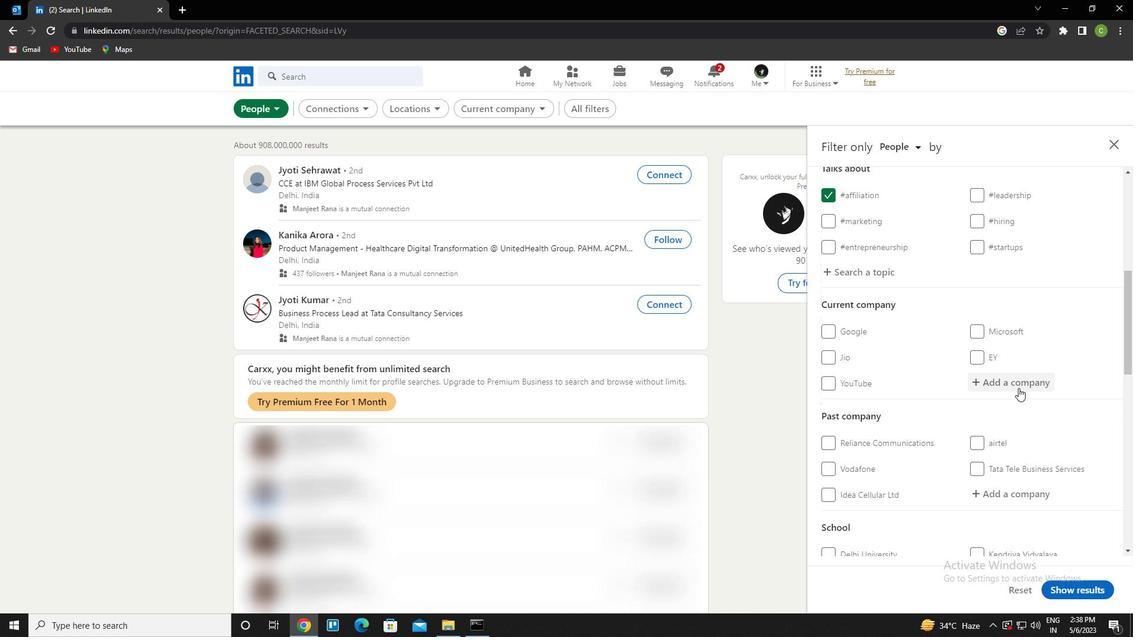 
Action: Mouse pressed left at (1020, 387)
Screenshot: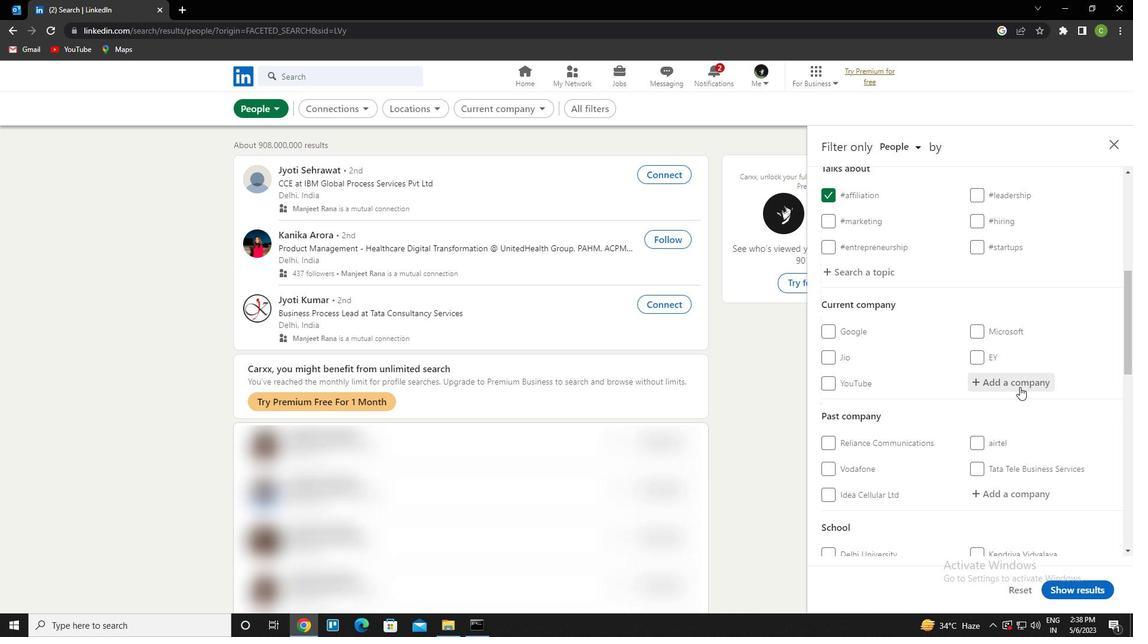 
Action: Key pressed <Key.caps_lock>s<Key.caps_lock>ony<Key.space><Key.caps_lock>p<Key.caps_lock>ictures<Key.down><Key.down><Key.down><Key.enter>
Screenshot: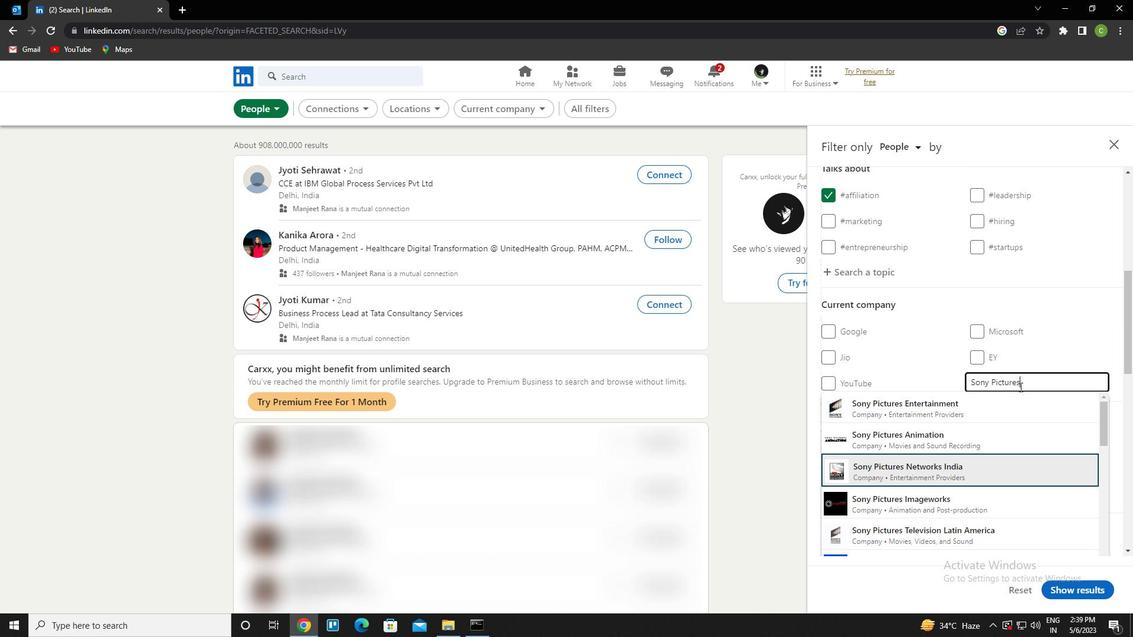 
Action: Mouse scrolled (1020, 386) with delta (0, 0)
Screenshot: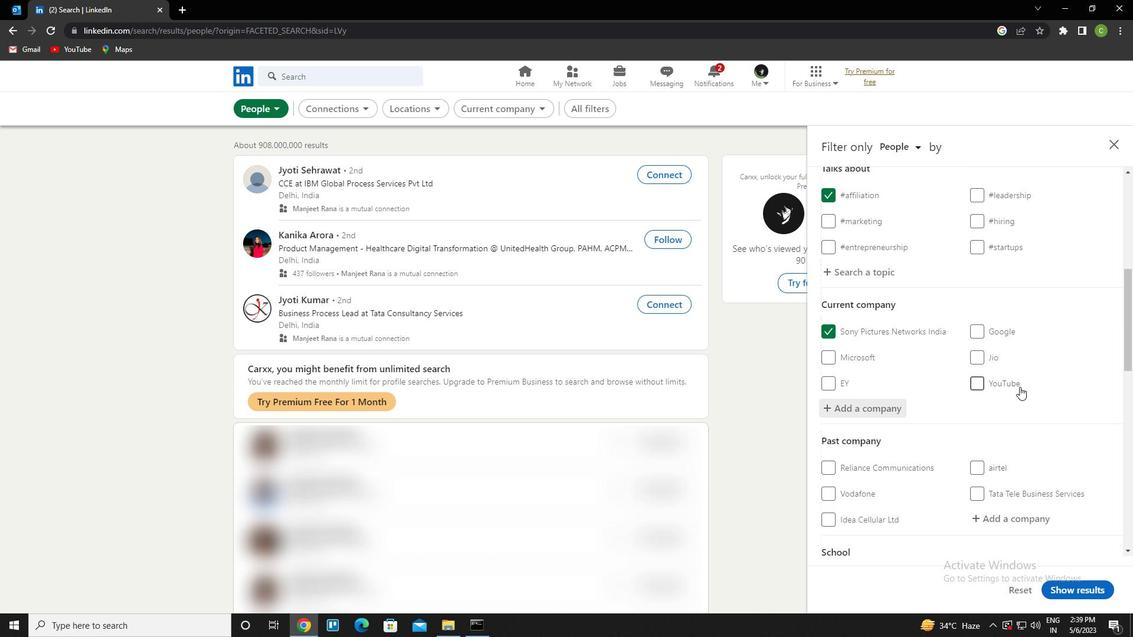 
Action: Mouse scrolled (1020, 386) with delta (0, 0)
Screenshot: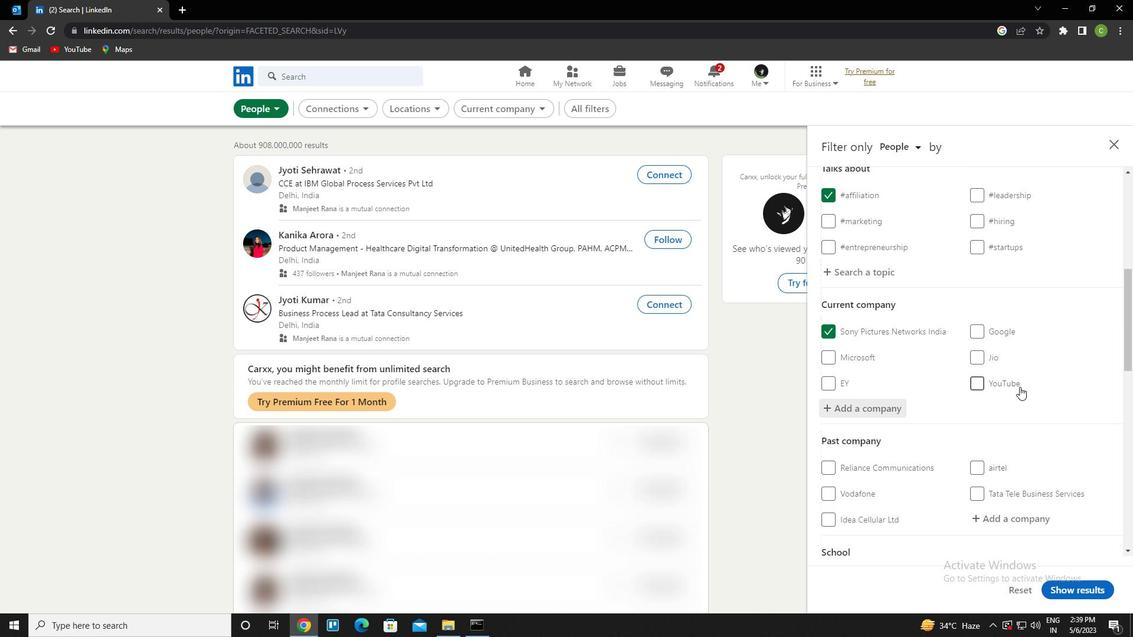
Action: Mouse scrolled (1020, 386) with delta (0, 0)
Screenshot: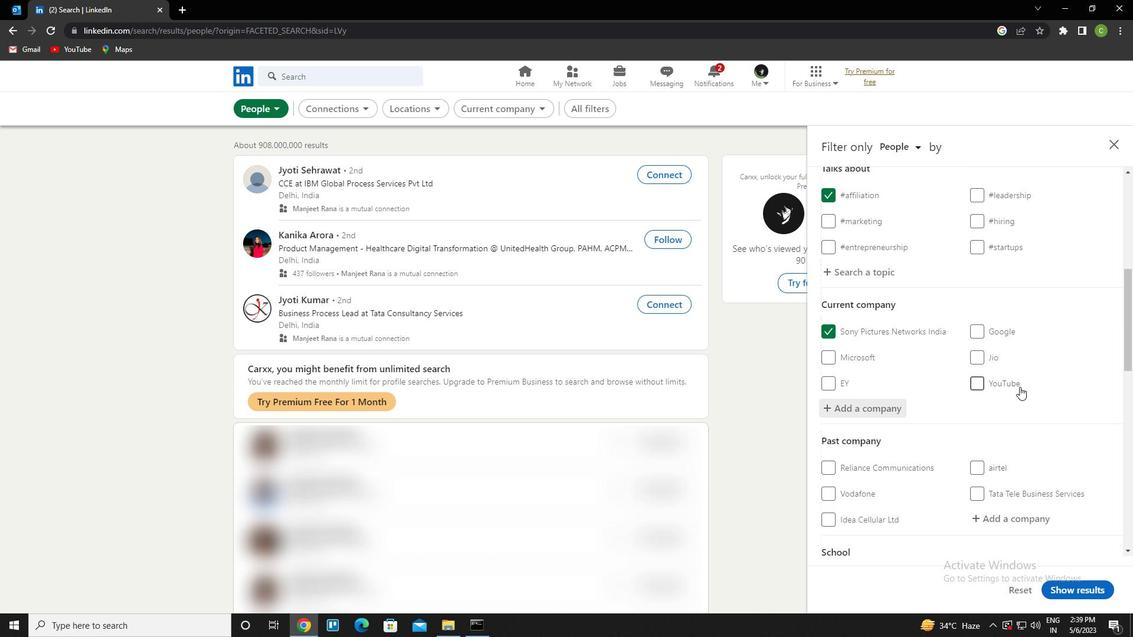 
Action: Mouse scrolled (1020, 386) with delta (0, 0)
Screenshot: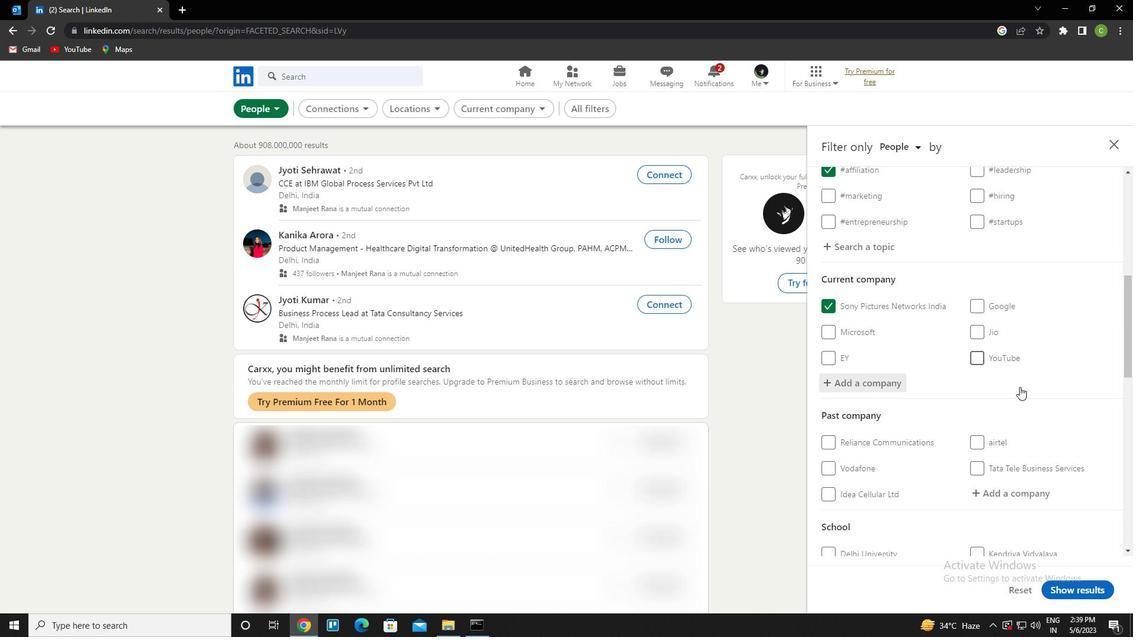 
Action: Mouse scrolled (1020, 386) with delta (0, 0)
Screenshot: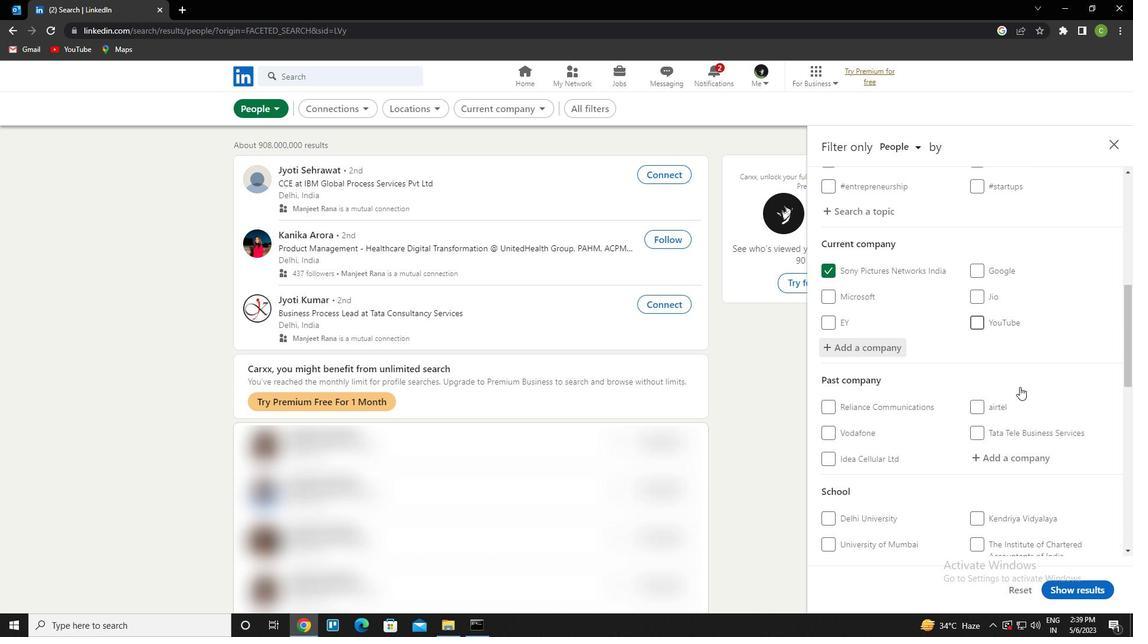 
Action: Mouse scrolled (1020, 386) with delta (0, 0)
Screenshot: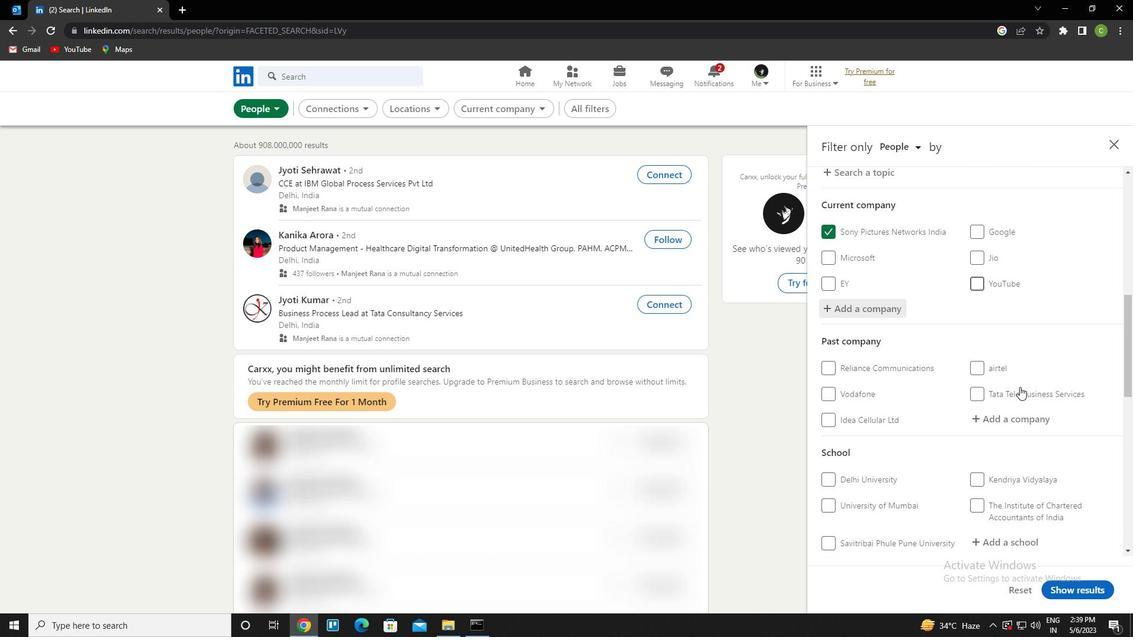 
Action: Mouse moved to (1019, 292)
Screenshot: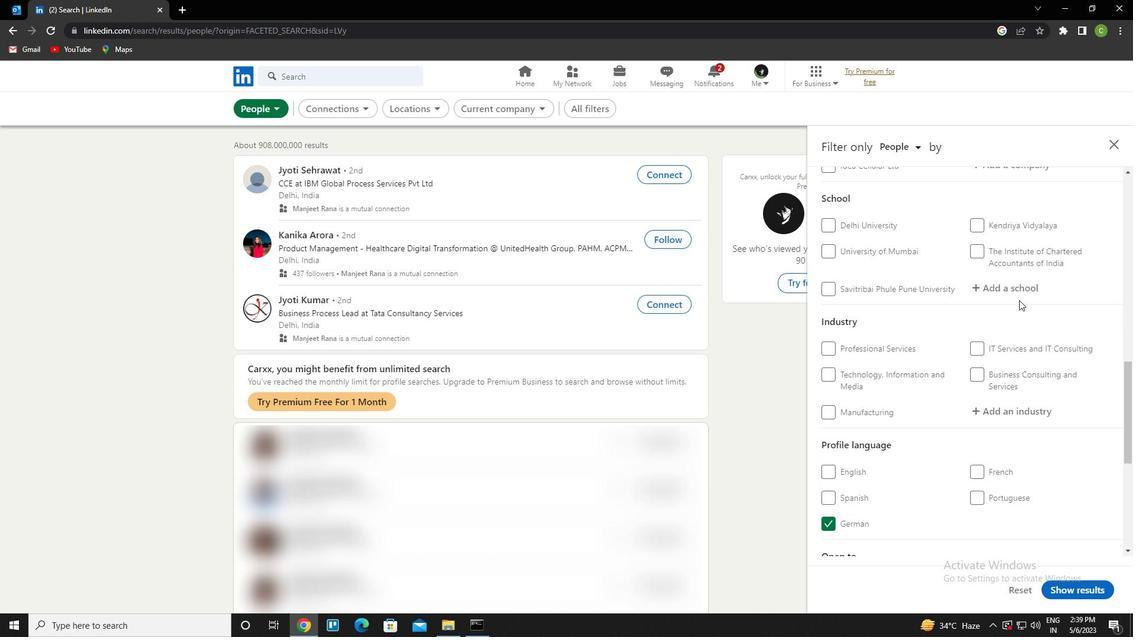
Action: Mouse pressed left at (1019, 292)
Screenshot: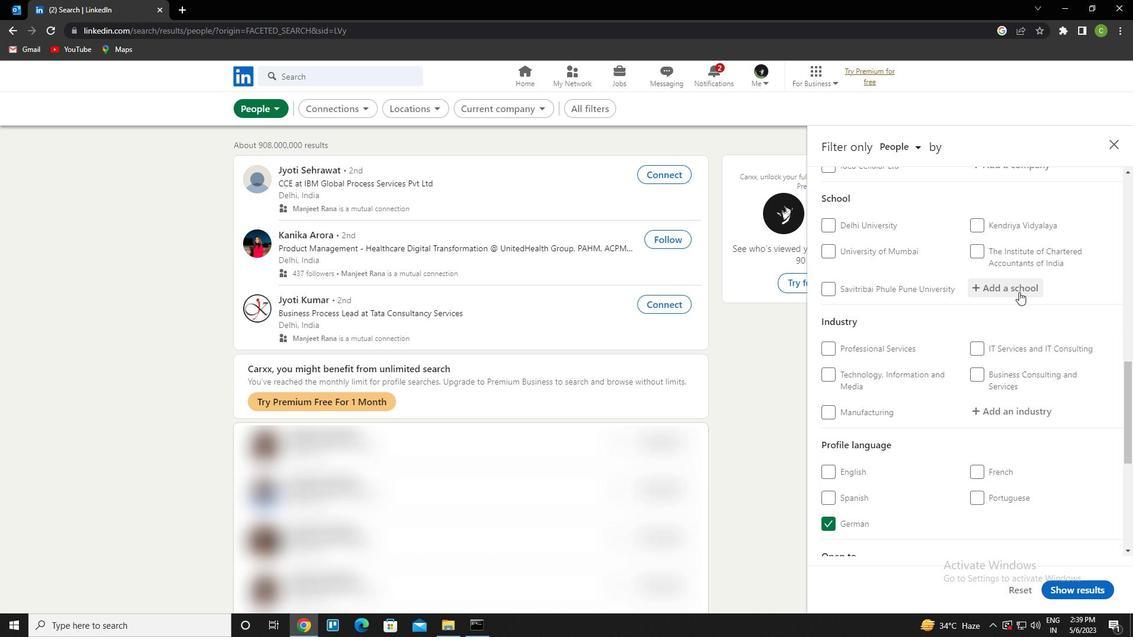 
Action: Key pressed <Key.caps_lock>dmi<Key.space>c<Key.caps_lock>ollefge<Key.backspace><Key.backspace><Key.backspace>ge<Key.space>of<Key.space>engni<Key.backspace><Key.backspace>ineering<Key.down><Key.enter>
Screenshot: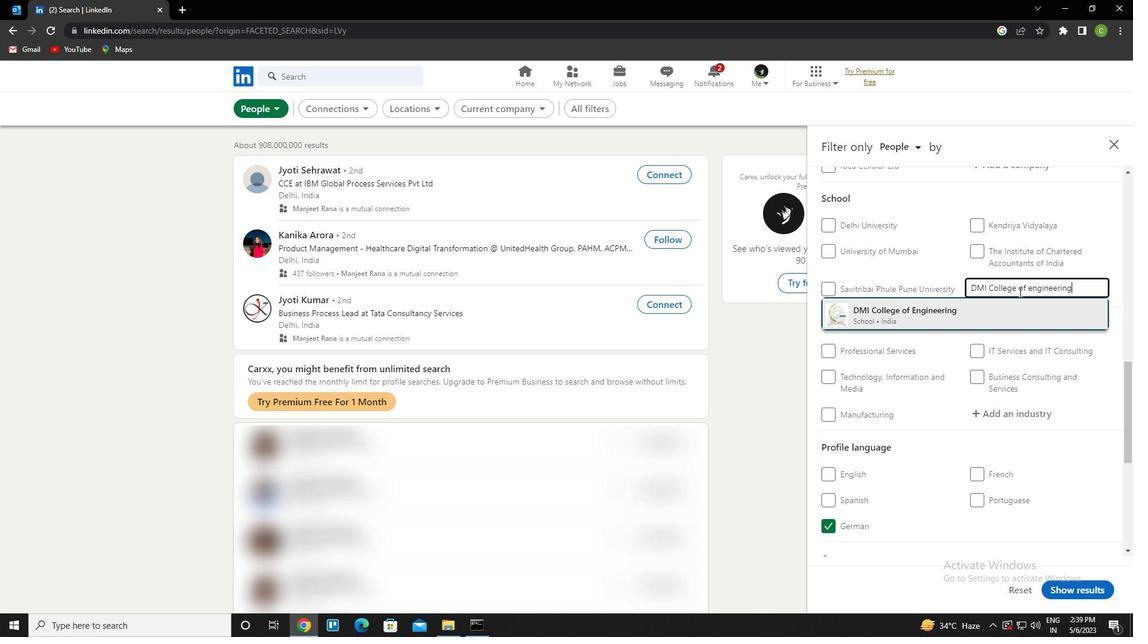
Action: Mouse scrolled (1019, 291) with delta (0, 0)
Screenshot: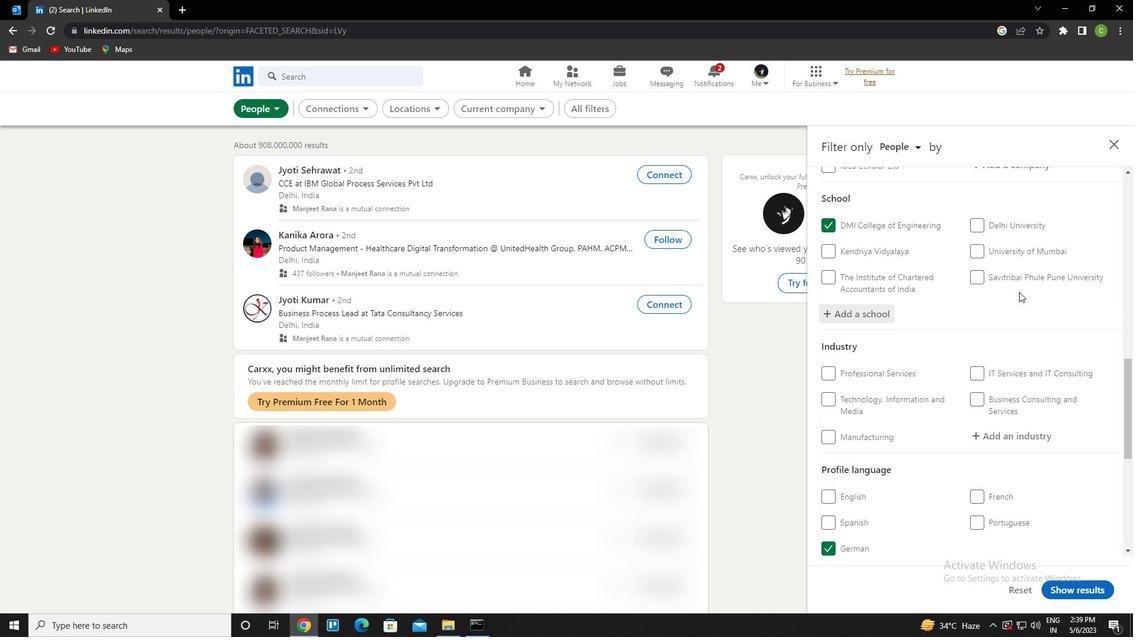 
Action: Mouse scrolled (1019, 291) with delta (0, 0)
Screenshot: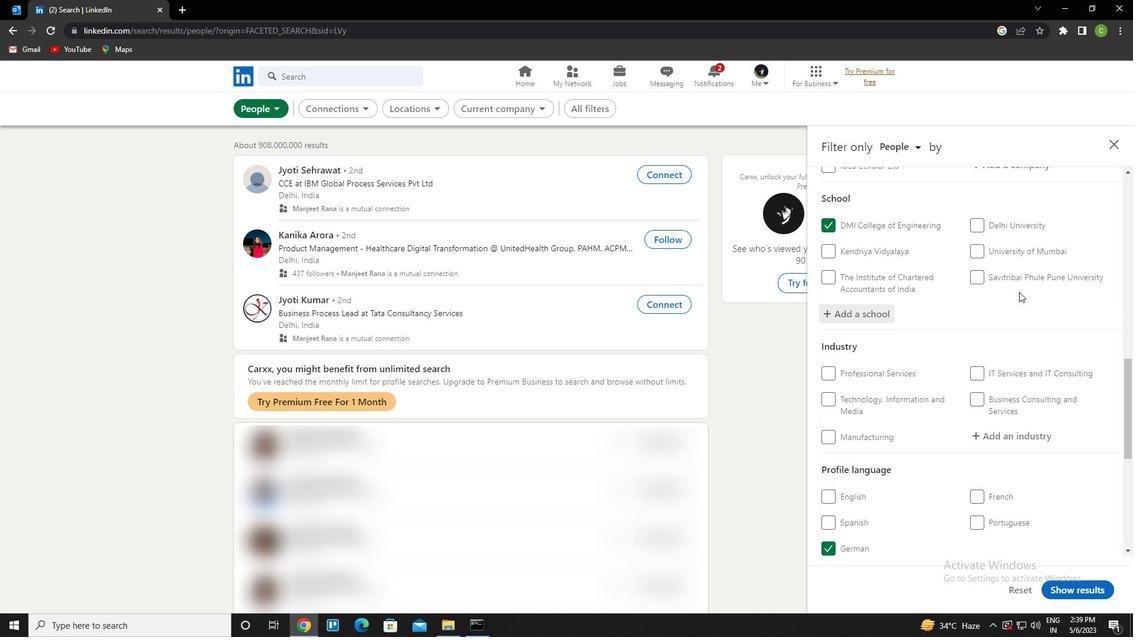 
Action: Mouse moved to (1018, 312)
Screenshot: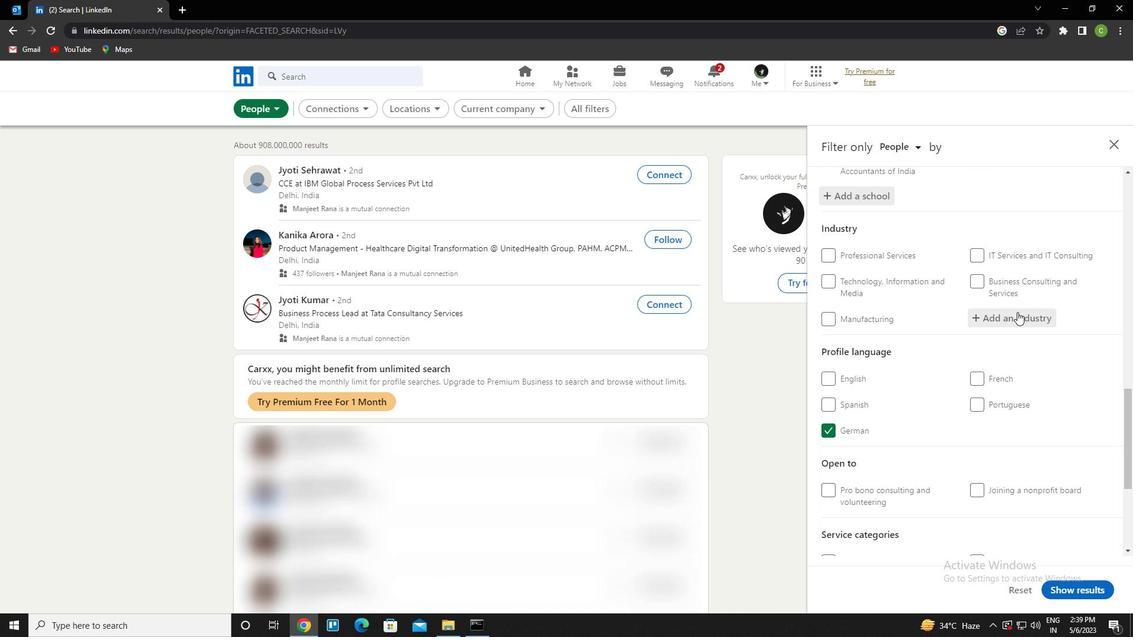 
Action: Mouse pressed left at (1018, 312)
Screenshot: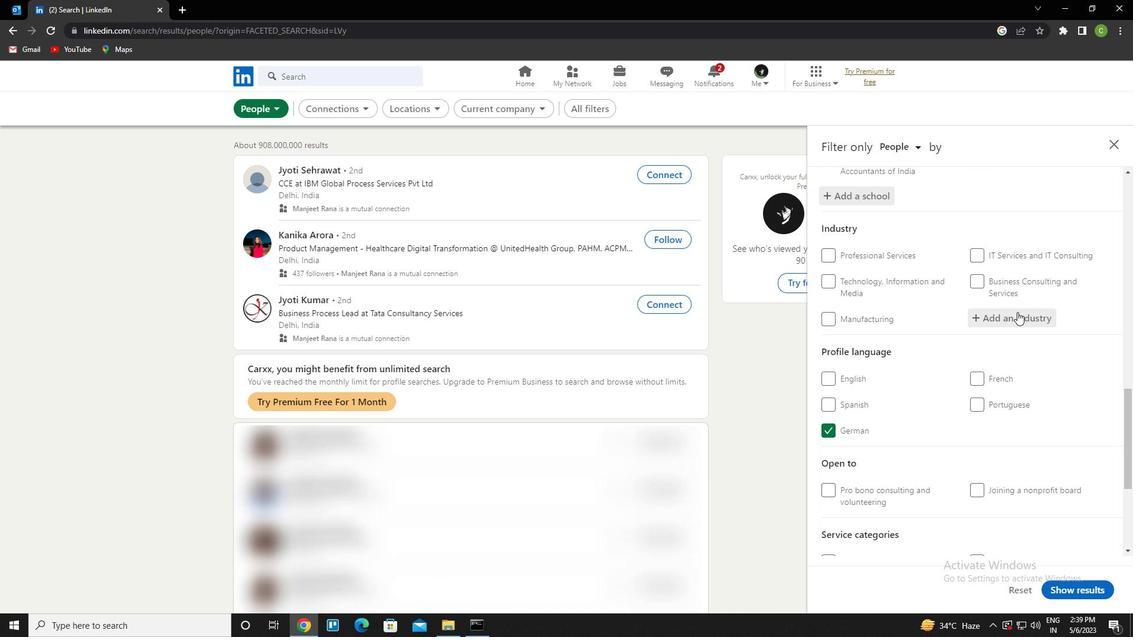 
Action: Key pressed <Key.caps_lock>n<Key.caps_lock>onresidenr<Key.backspace>tial<Key.down><Key.enter>
Screenshot: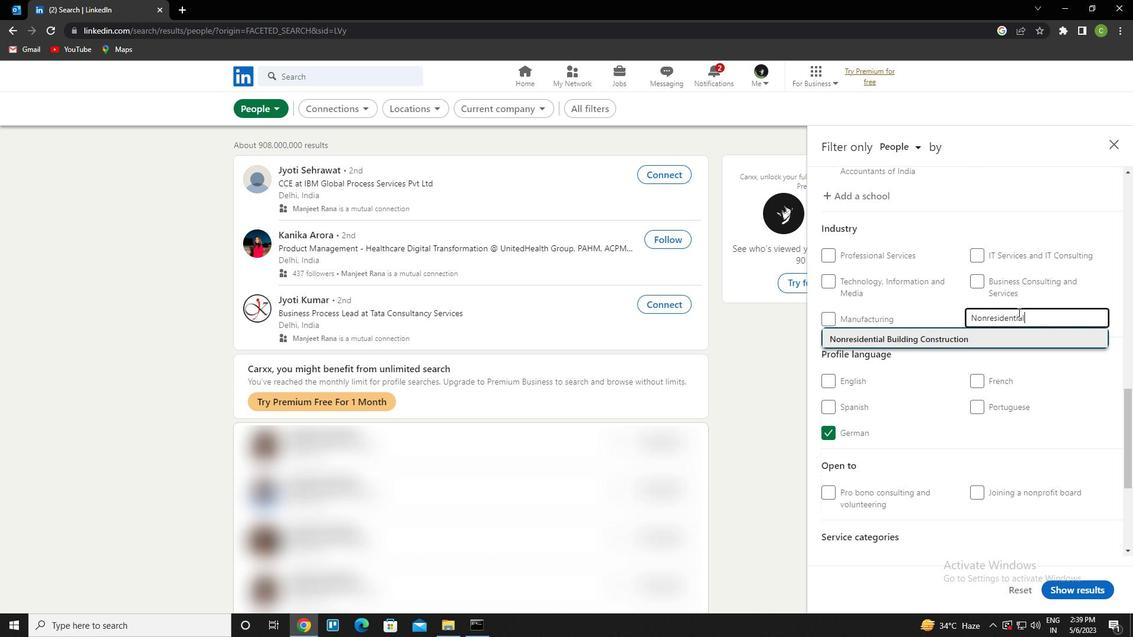 
Action: Mouse scrolled (1018, 311) with delta (0, 0)
Screenshot: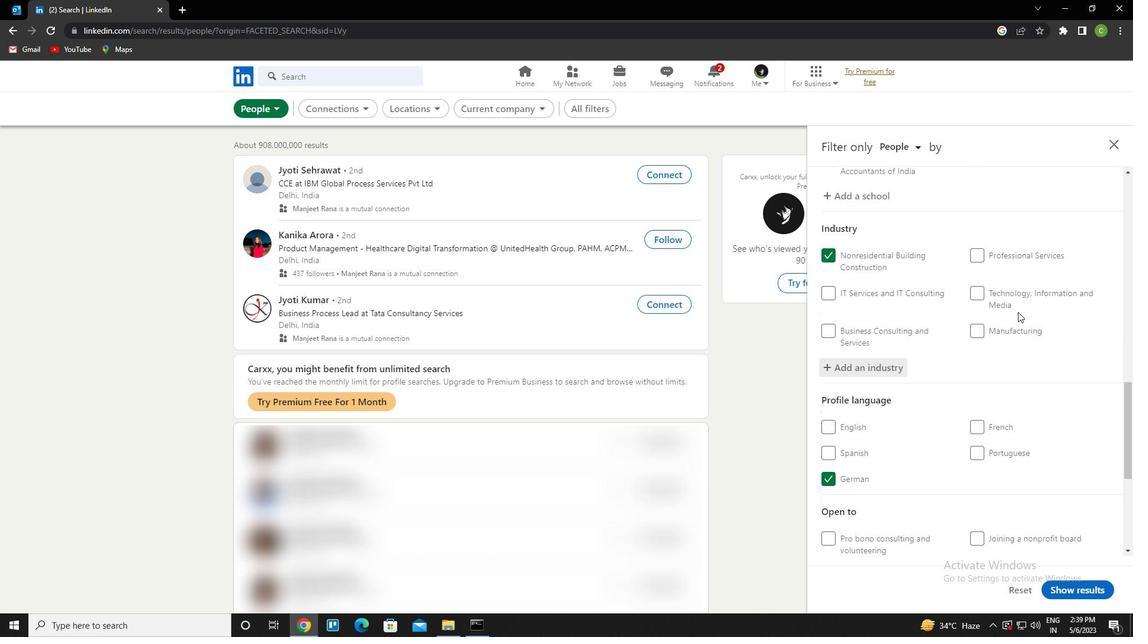 
Action: Mouse scrolled (1018, 311) with delta (0, 0)
Screenshot: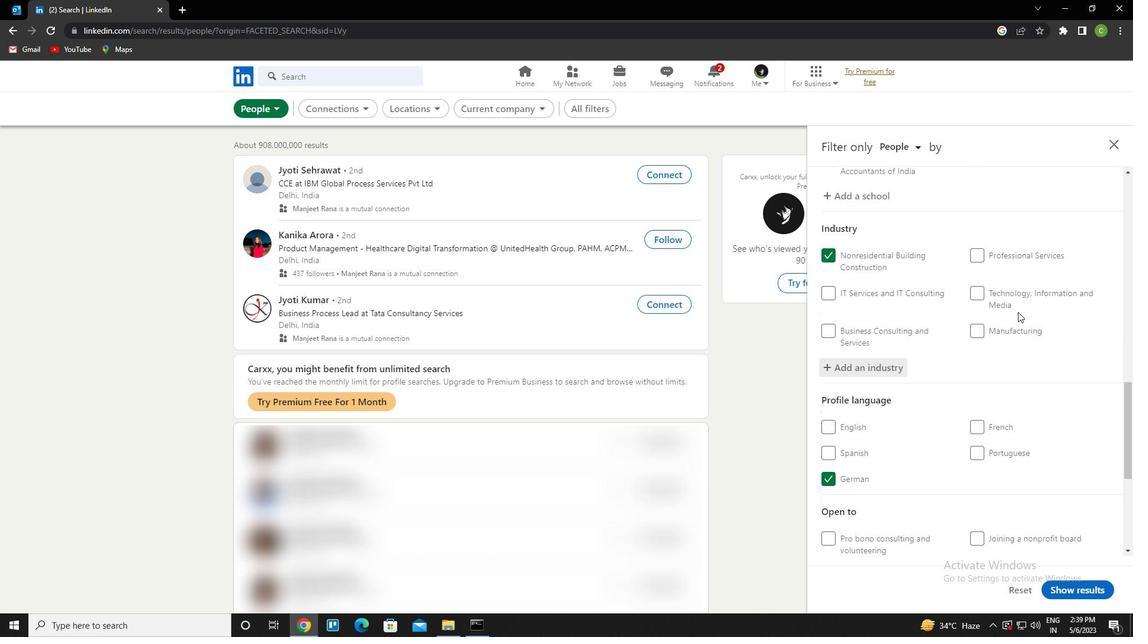 
Action: Mouse scrolled (1018, 311) with delta (0, 0)
Screenshot: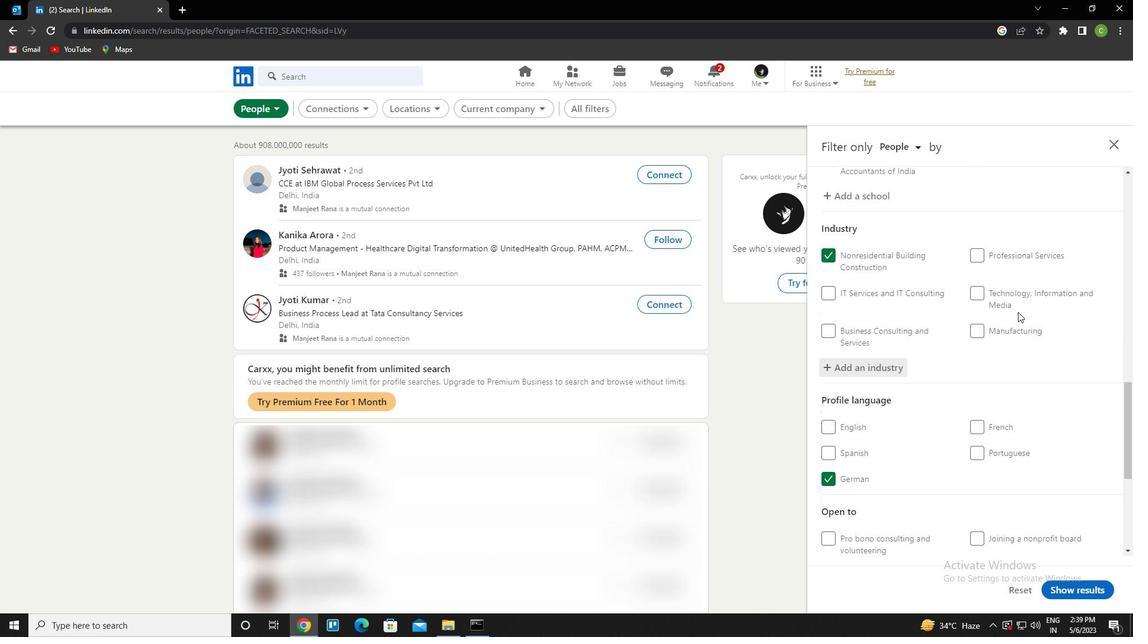 
Action: Mouse moved to (1017, 317)
Screenshot: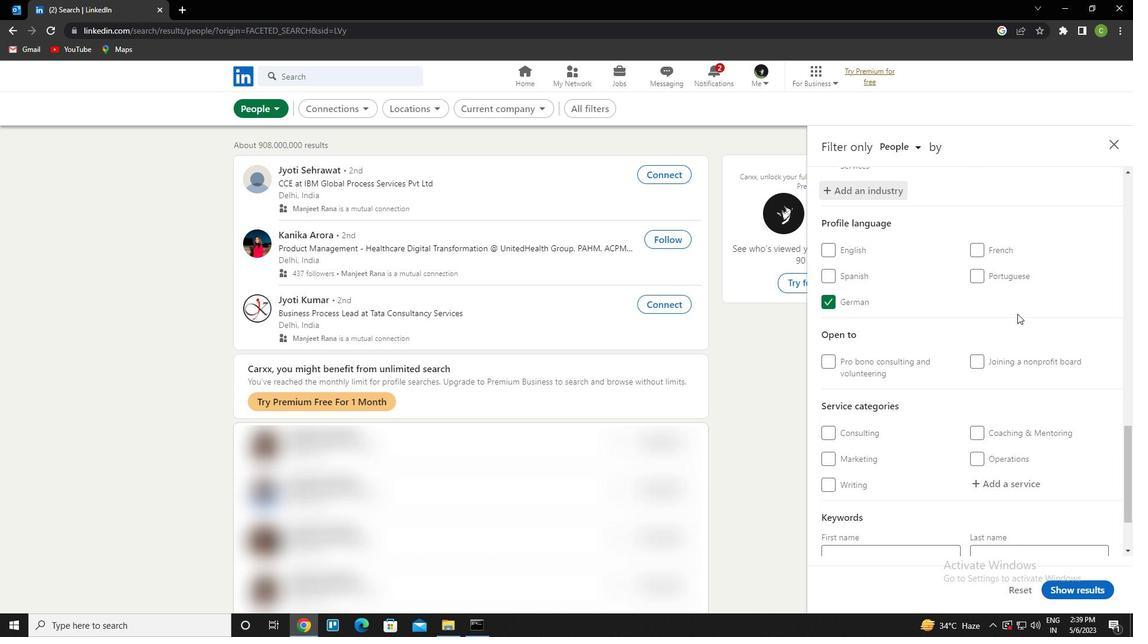 
Action: Mouse scrolled (1017, 317) with delta (0, 0)
Screenshot: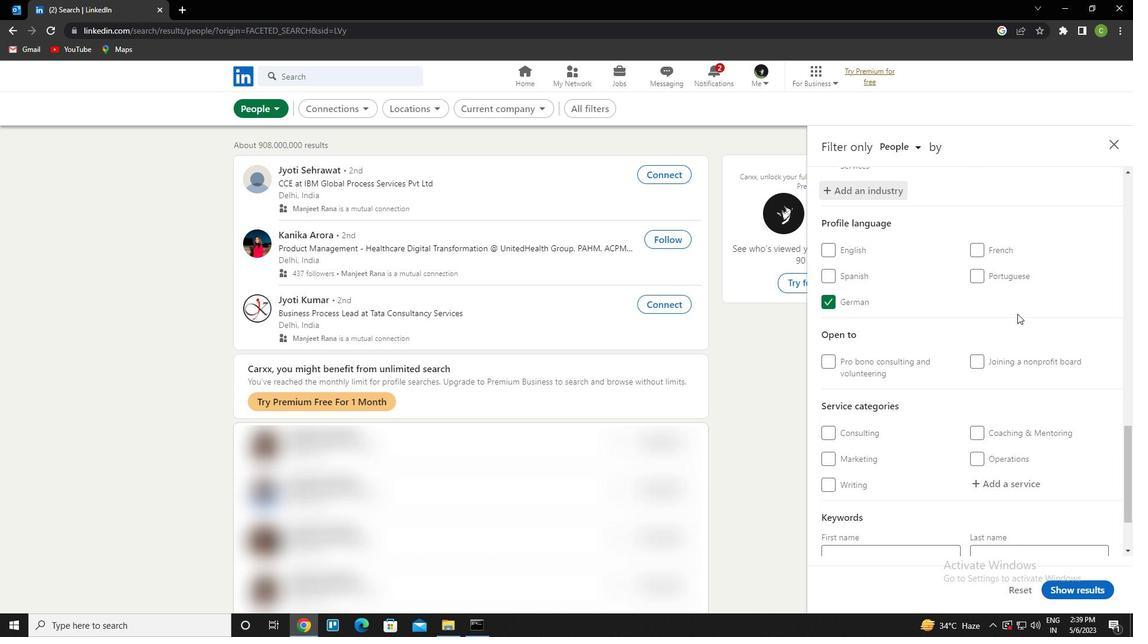 
Action: Mouse moved to (1016, 320)
Screenshot: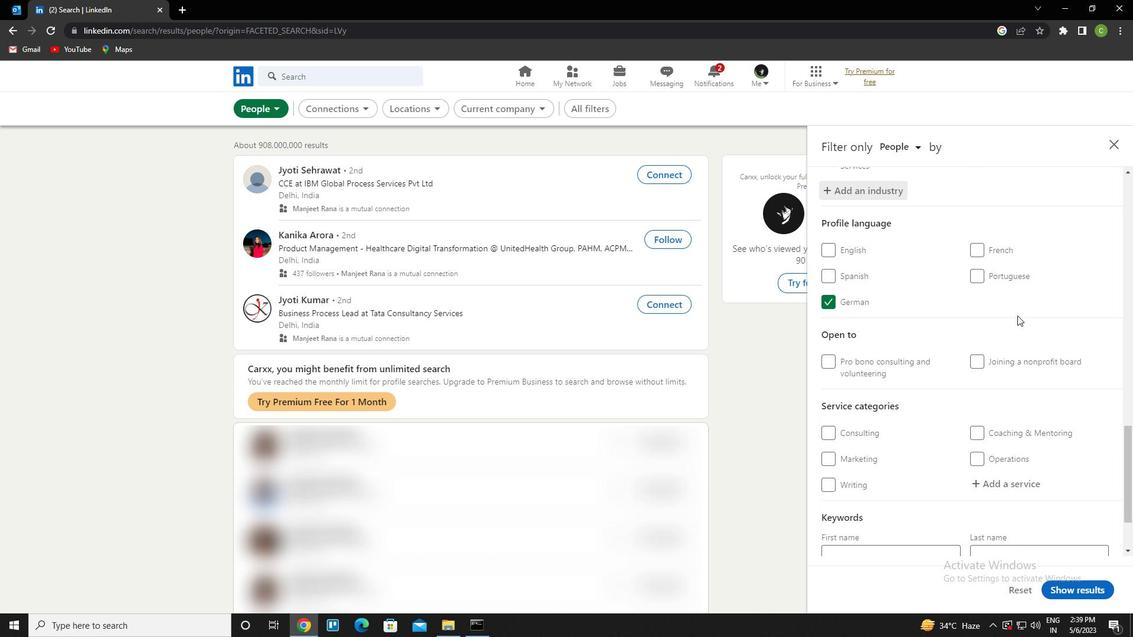 
Action: Mouse scrolled (1016, 319) with delta (0, 0)
Screenshot: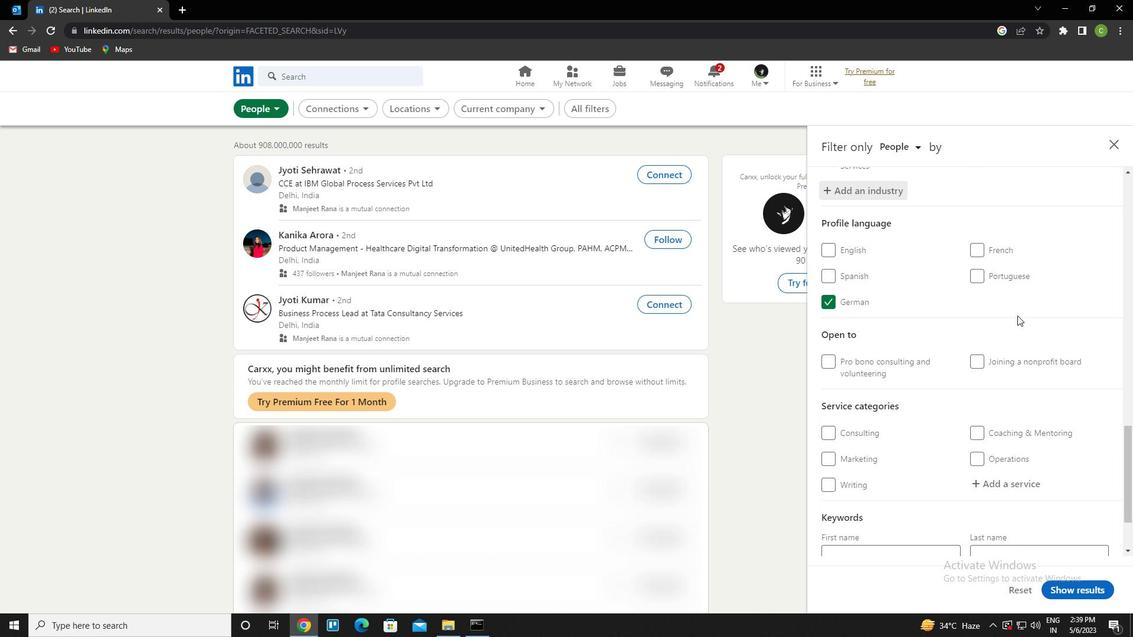 
Action: Mouse moved to (1010, 389)
Screenshot: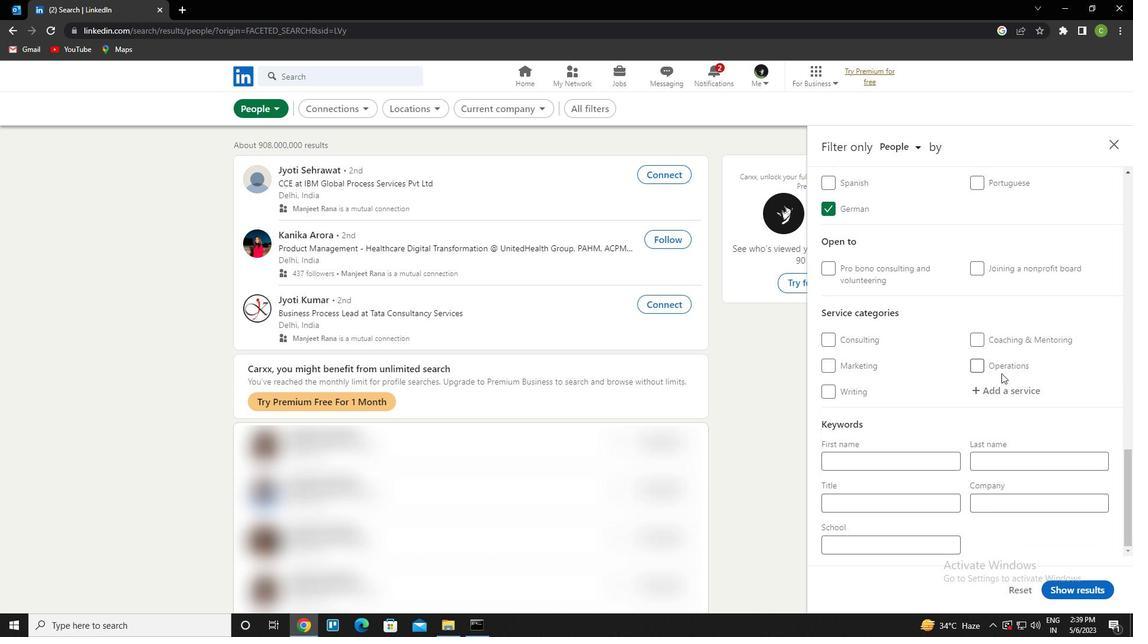 
Action: Mouse pressed left at (1010, 389)
Screenshot: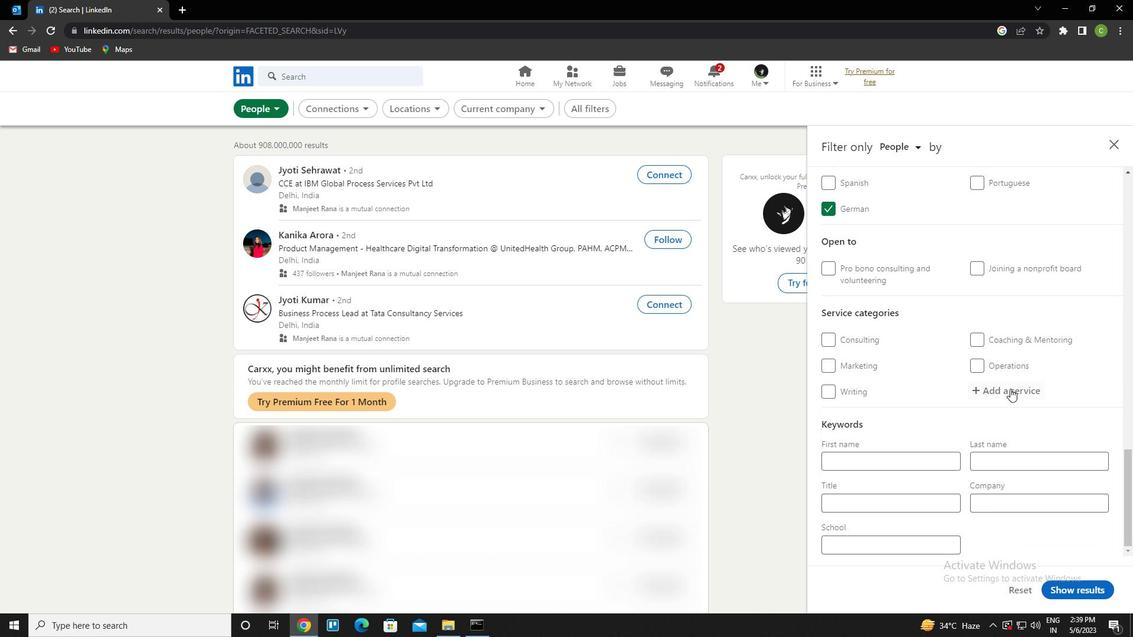 
Action: Key pressed <Key.caps_lock>a<Key.caps_lock>uto<Key.space><Key.caps_lock>i<Key.caps_lock>nsurance<Key.down><Key.enter>
Screenshot: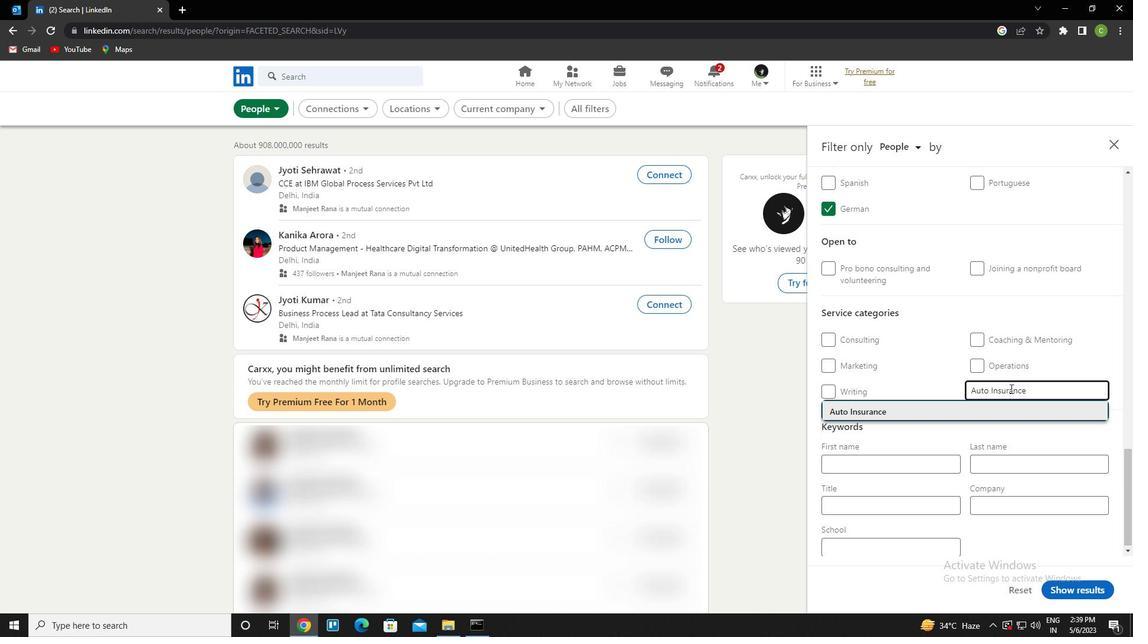
Action: Mouse scrolled (1010, 388) with delta (0, 0)
Screenshot: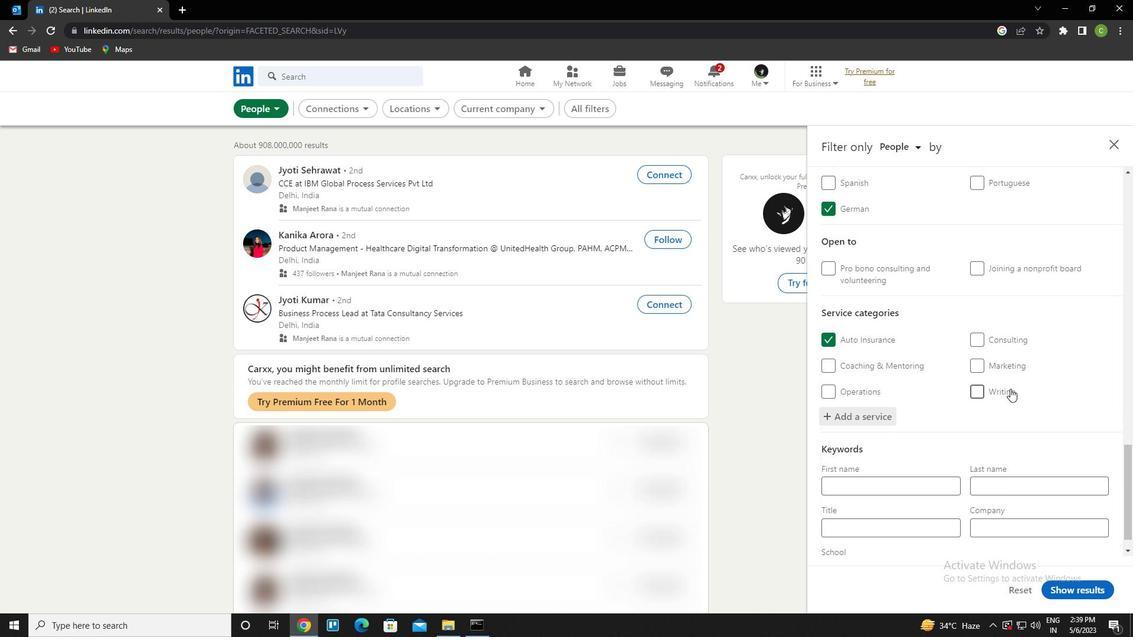 
Action: Mouse scrolled (1010, 388) with delta (0, 0)
Screenshot: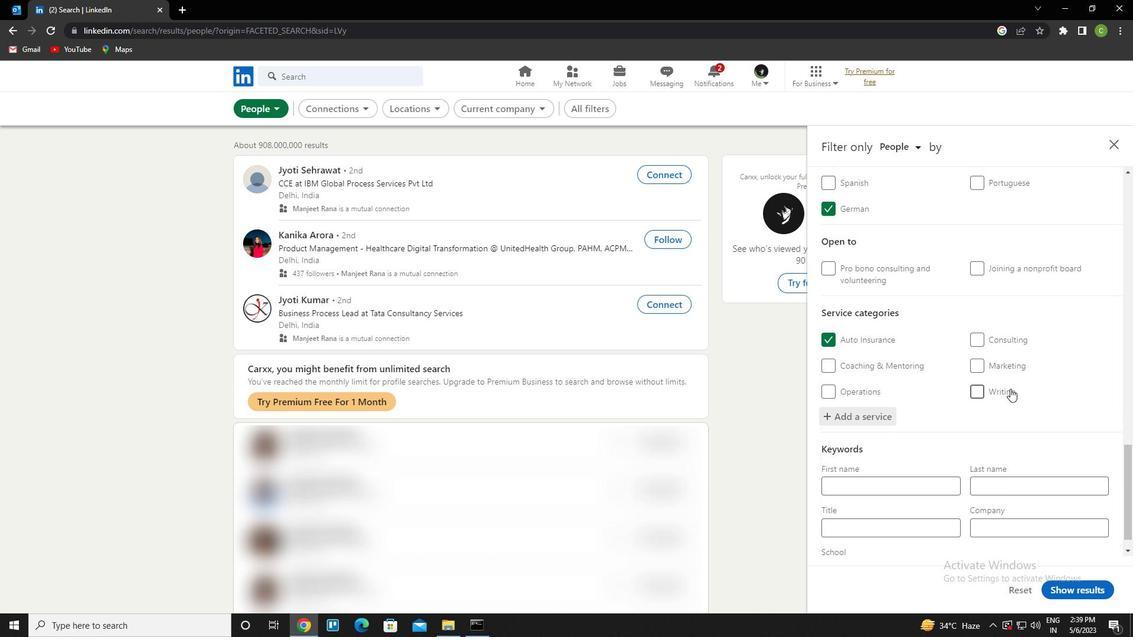 
Action: Mouse moved to (1010, 390)
Screenshot: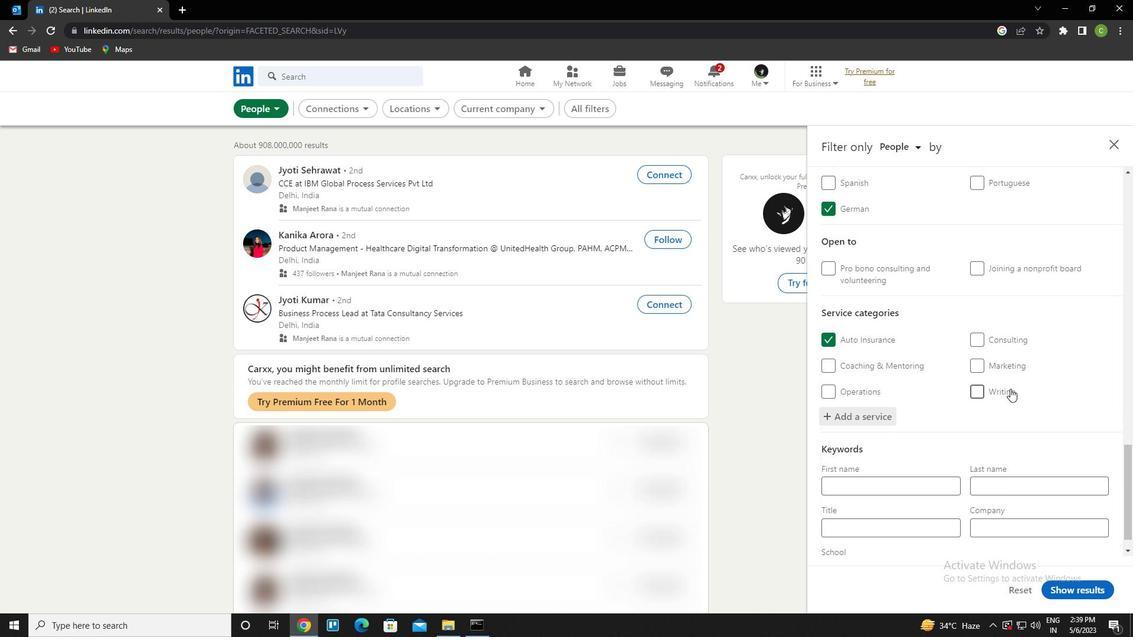 
Action: Mouse scrolled (1010, 390) with delta (0, 0)
Screenshot: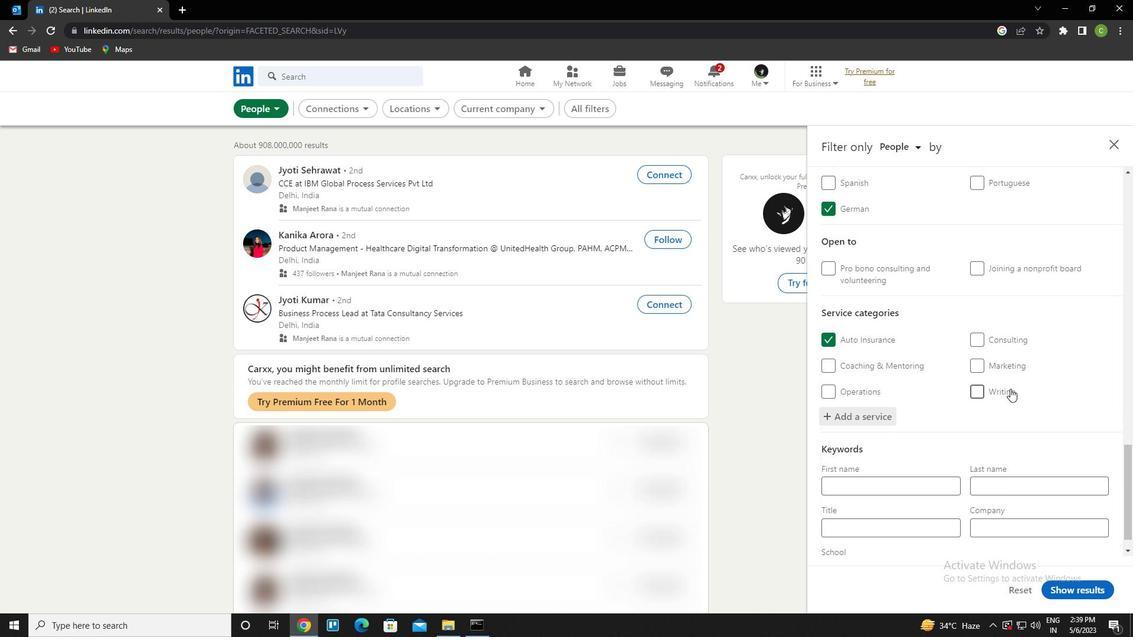 
Action: Mouse scrolled (1010, 390) with delta (0, 0)
Screenshot: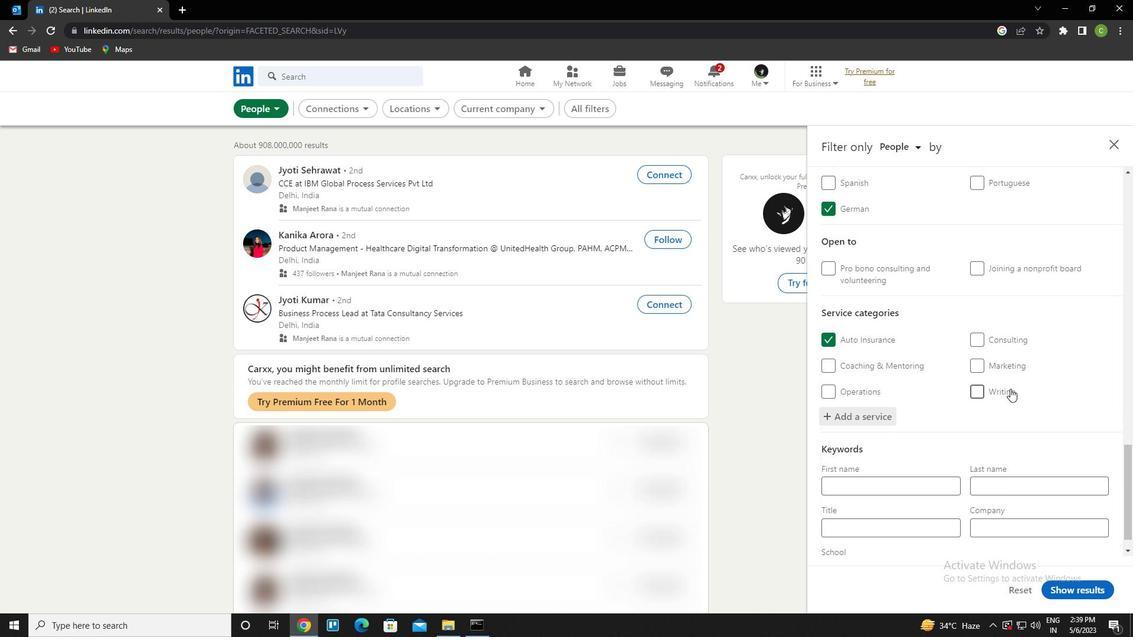 
Action: Mouse moved to (1010, 392)
Screenshot: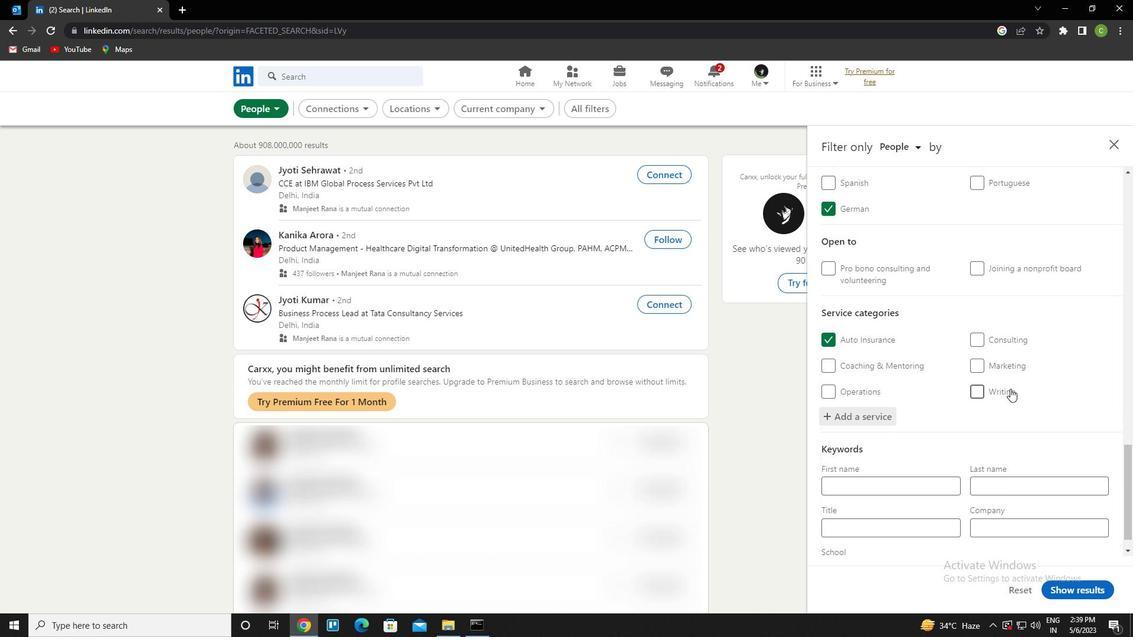 
Action: Mouse scrolled (1010, 391) with delta (0, 0)
Screenshot: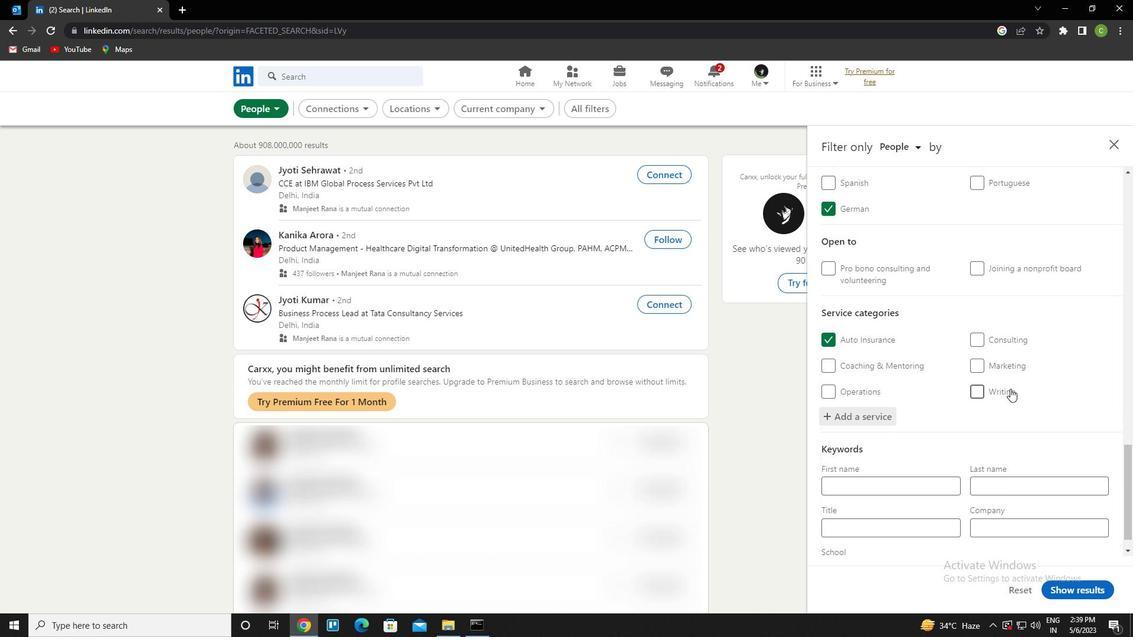
Action: Mouse moved to (1006, 397)
Screenshot: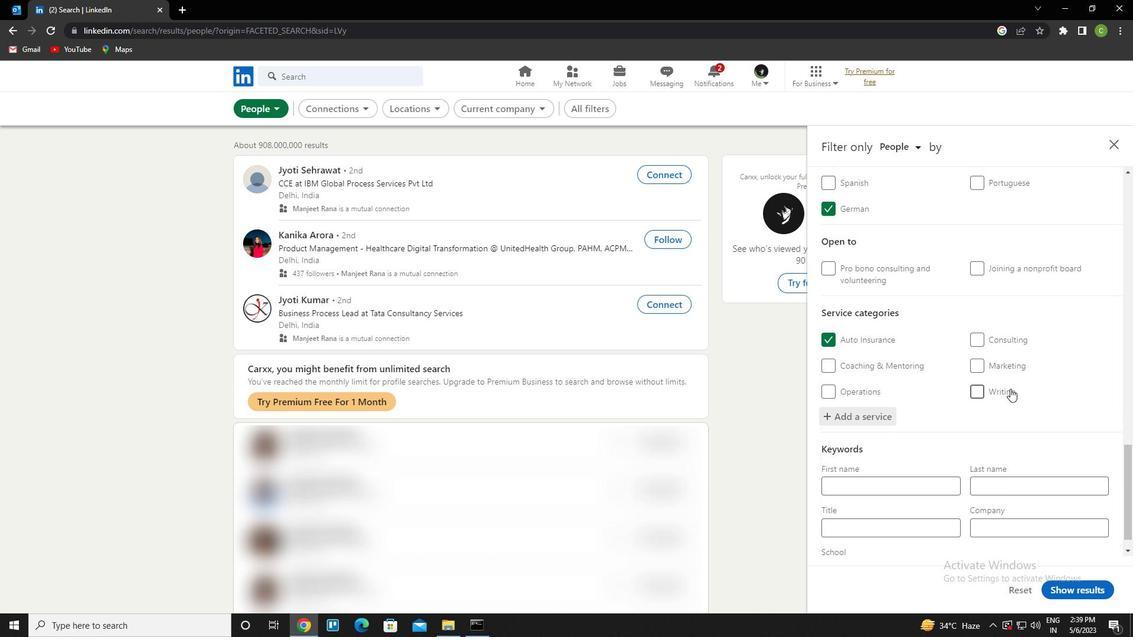 
Action: Mouse scrolled (1006, 396) with delta (0, 0)
Screenshot: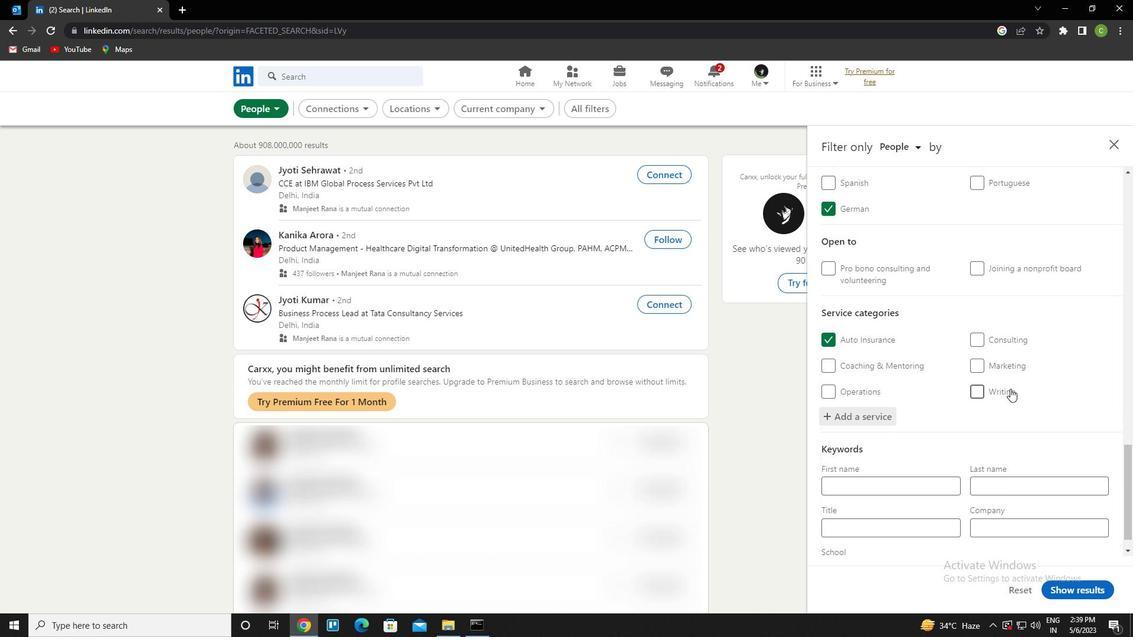 
Action: Mouse moved to (918, 497)
Screenshot: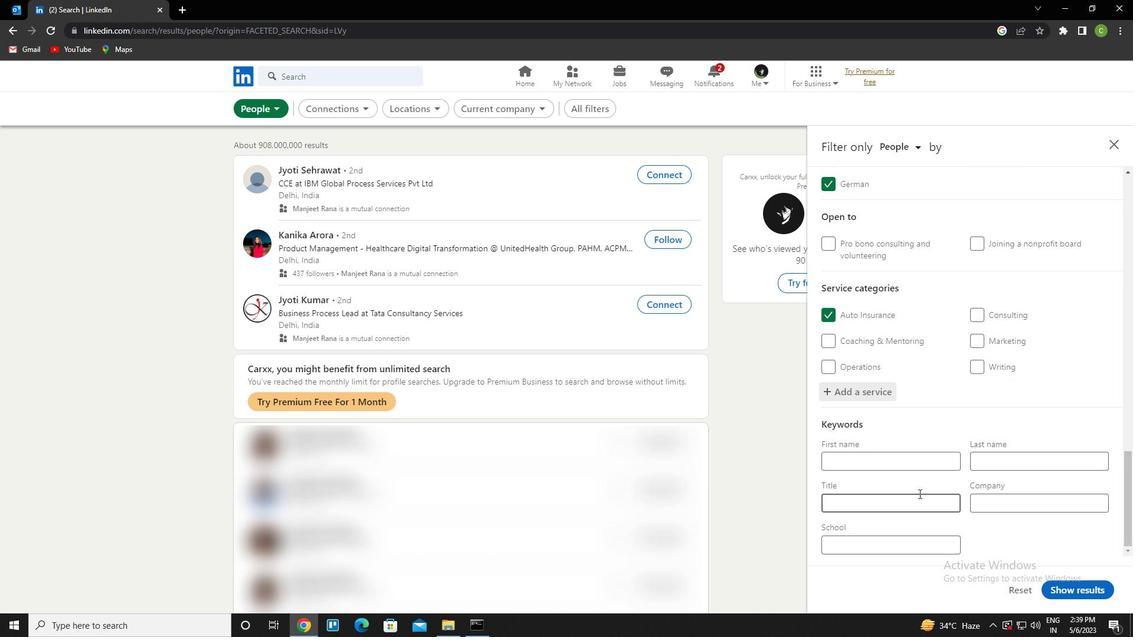 
Action: Mouse pressed left at (918, 497)
Screenshot: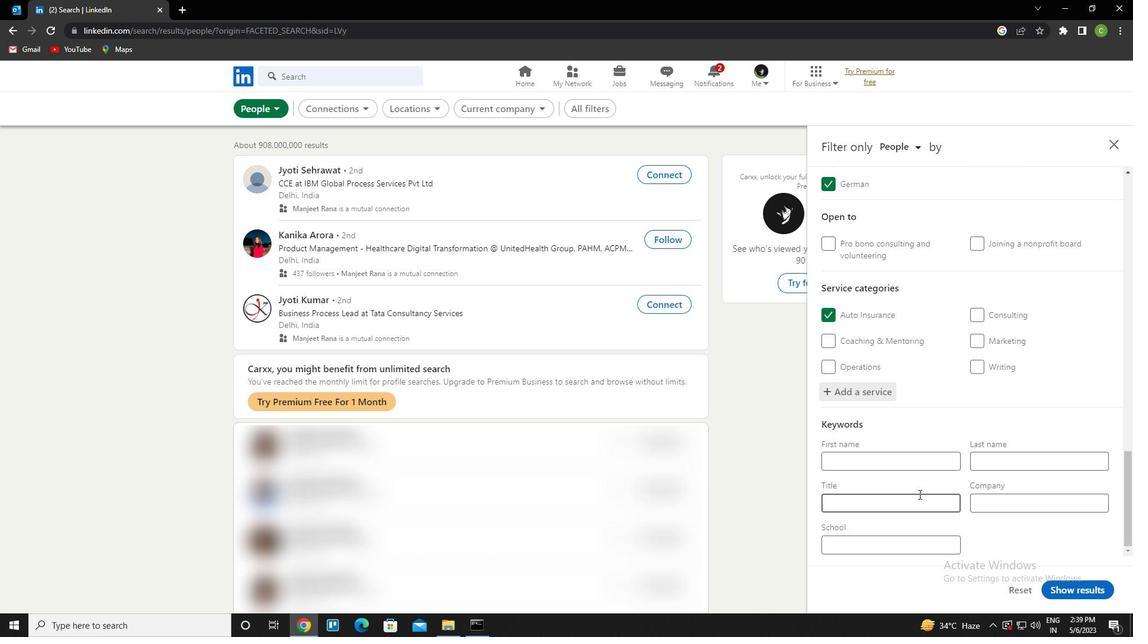 
Action: Key pressed <Key.caps_lock>o<Key.caps_lock>ffice<Key.space><Key.caps_lock>v<Key.caps_lock>olunteer
Screenshot: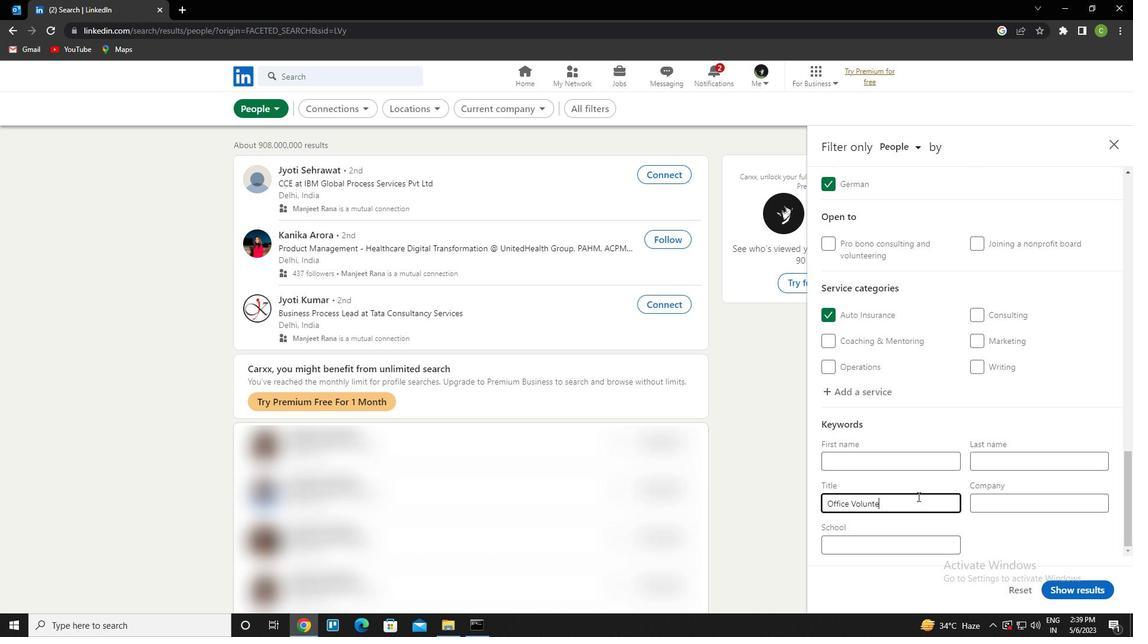
Action: Mouse moved to (1081, 593)
Screenshot: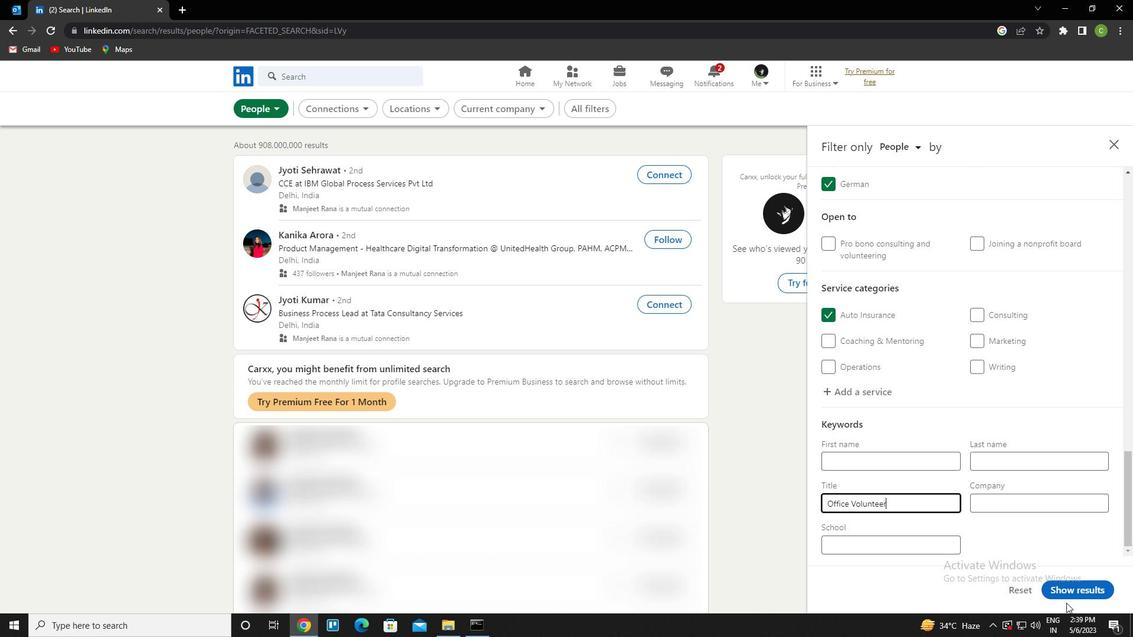 
Action: Mouse pressed left at (1081, 593)
Screenshot: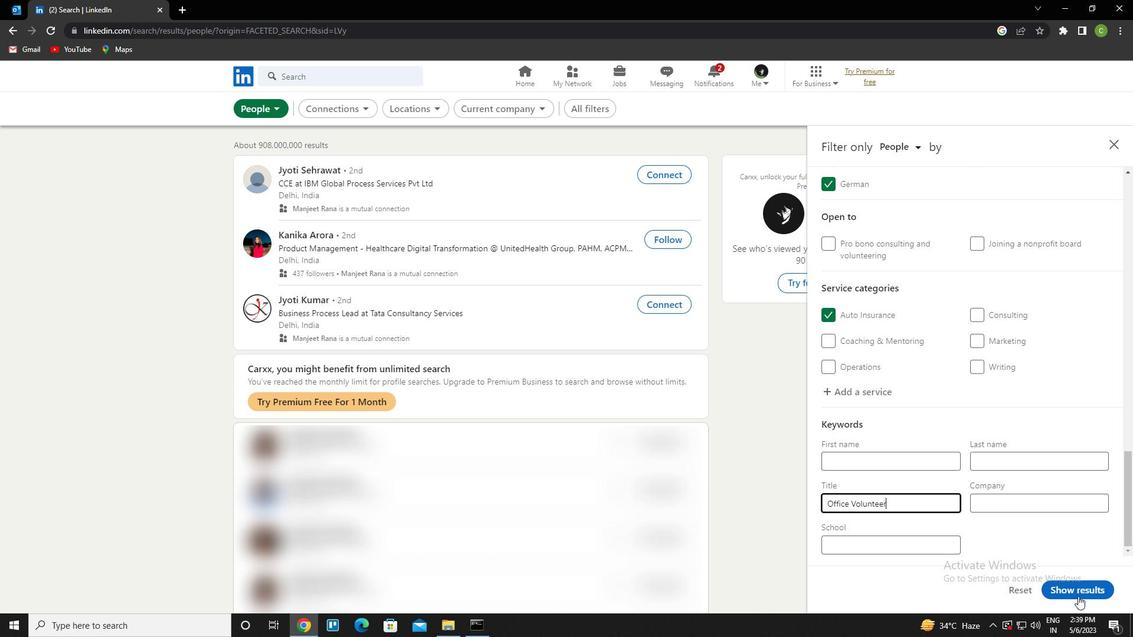 
Action: Mouse moved to (549, 493)
Screenshot: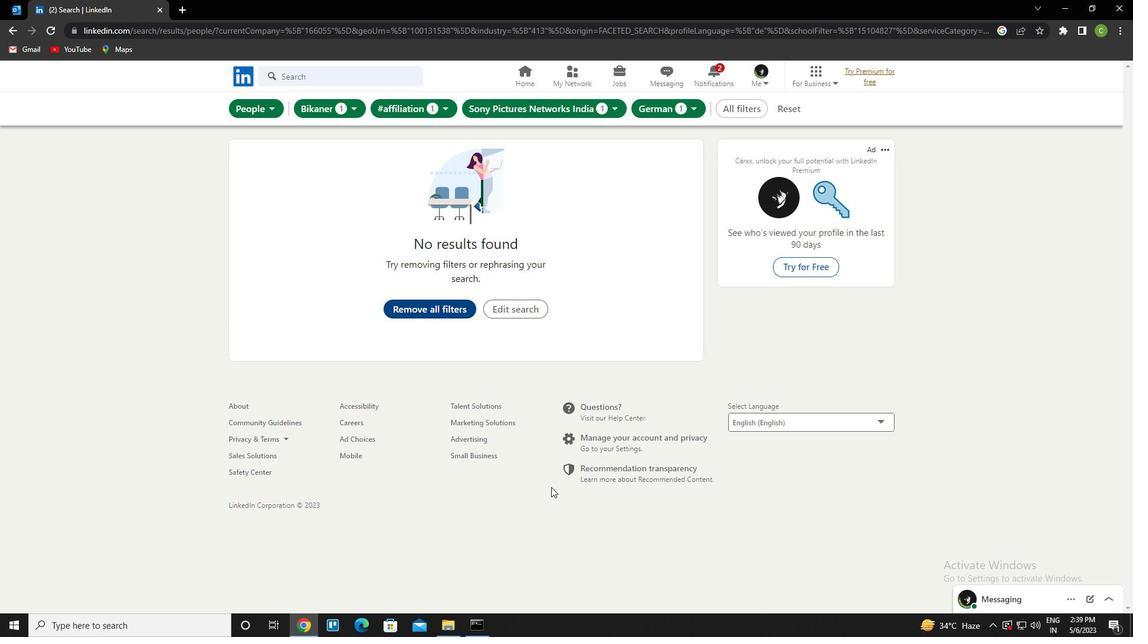 
